 Task: Search one way flight ticket for 5 adults, 2 children, 1 infant in seat and 2 infants on lap in economy from Atlanta: Hartsfield-jackson Atlanta International Airport to Springfield: Abraham Lincoln Capital Airport on 5-2-2023. Choice of flights is Sun country airlines. Number of bags: 2 carry on bags. Price is upto 82000. Outbound departure time preference is 12:15.
Action: Mouse moved to (236, 339)
Screenshot: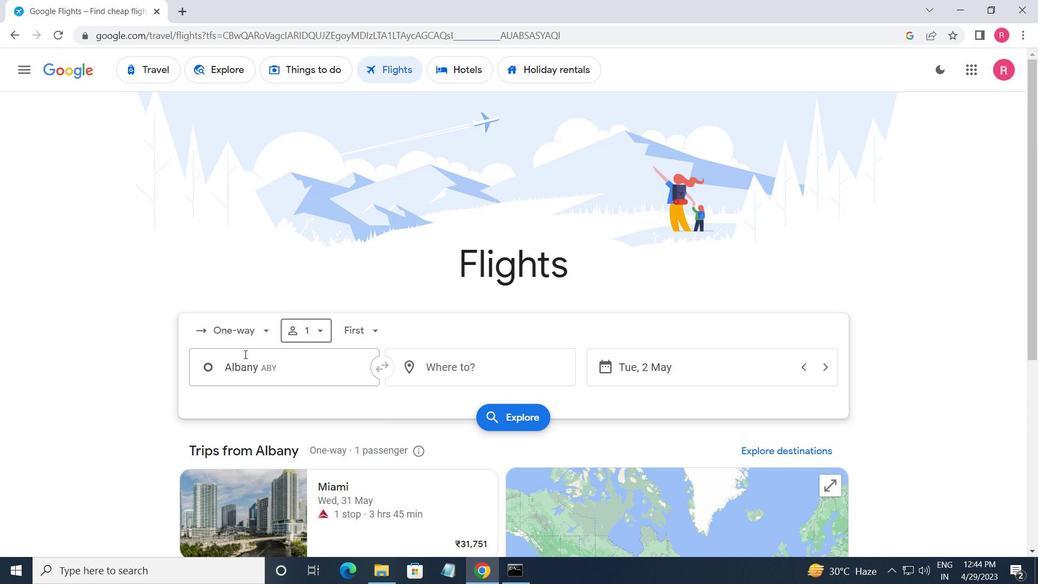 
Action: Mouse pressed left at (236, 339)
Screenshot: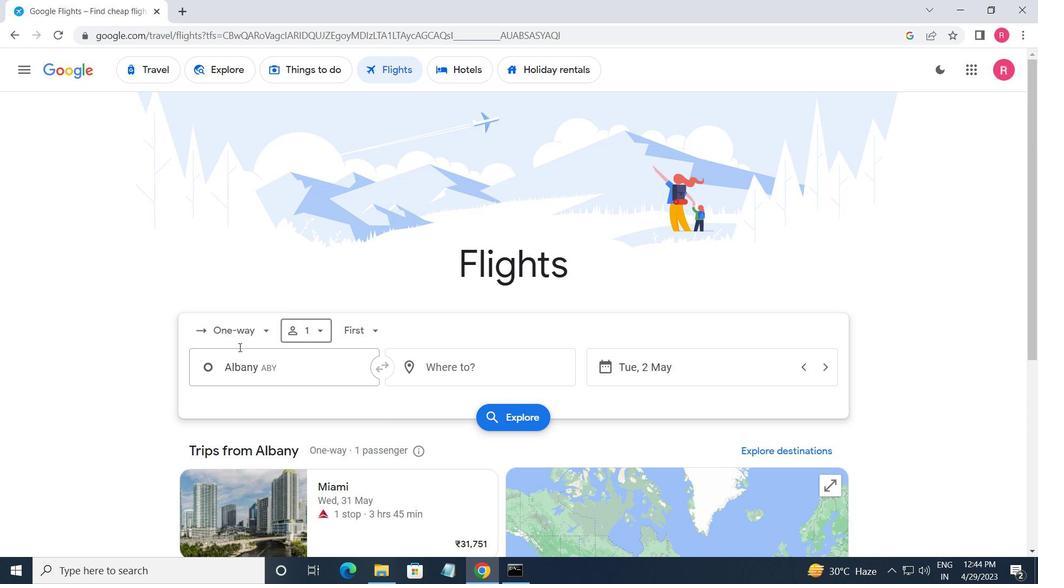 
Action: Mouse moved to (256, 384)
Screenshot: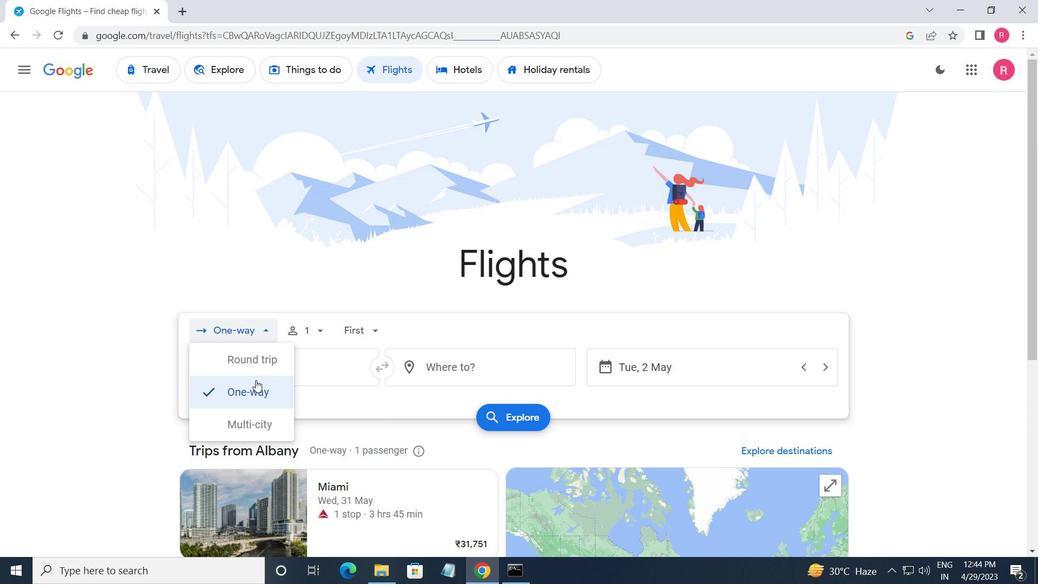 
Action: Mouse pressed left at (256, 384)
Screenshot: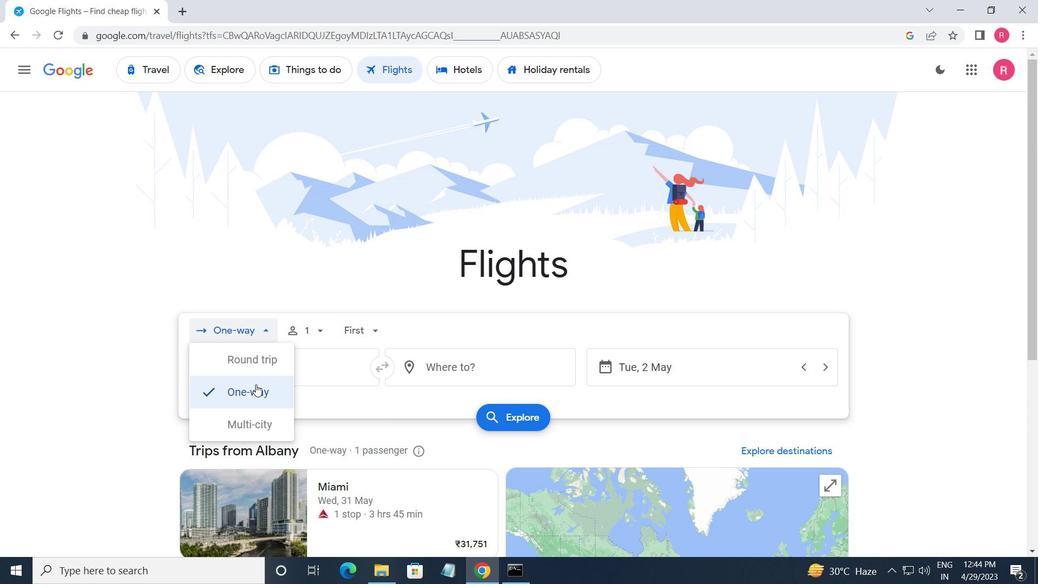 
Action: Mouse moved to (314, 327)
Screenshot: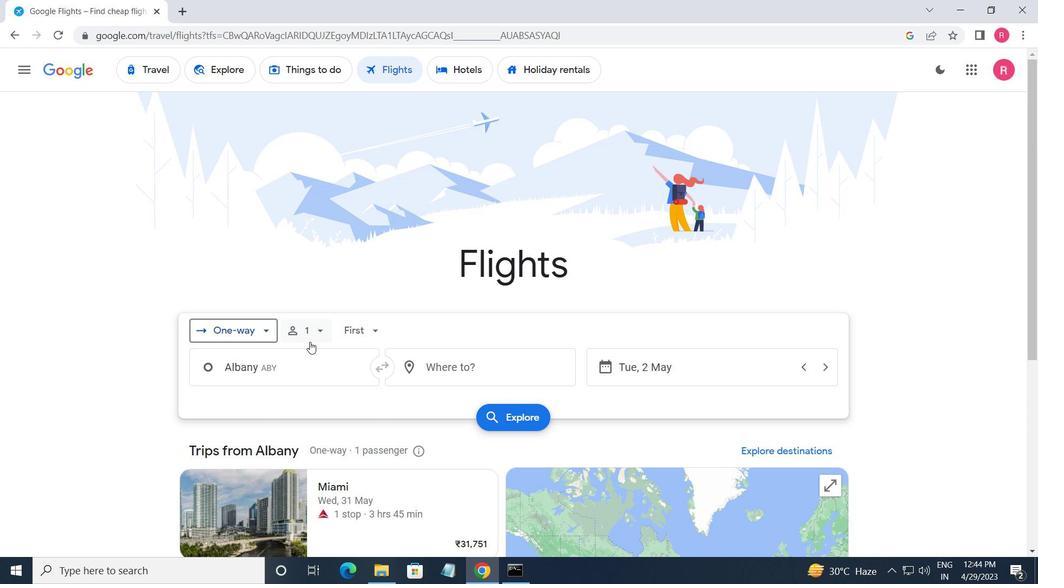 
Action: Mouse pressed left at (314, 327)
Screenshot: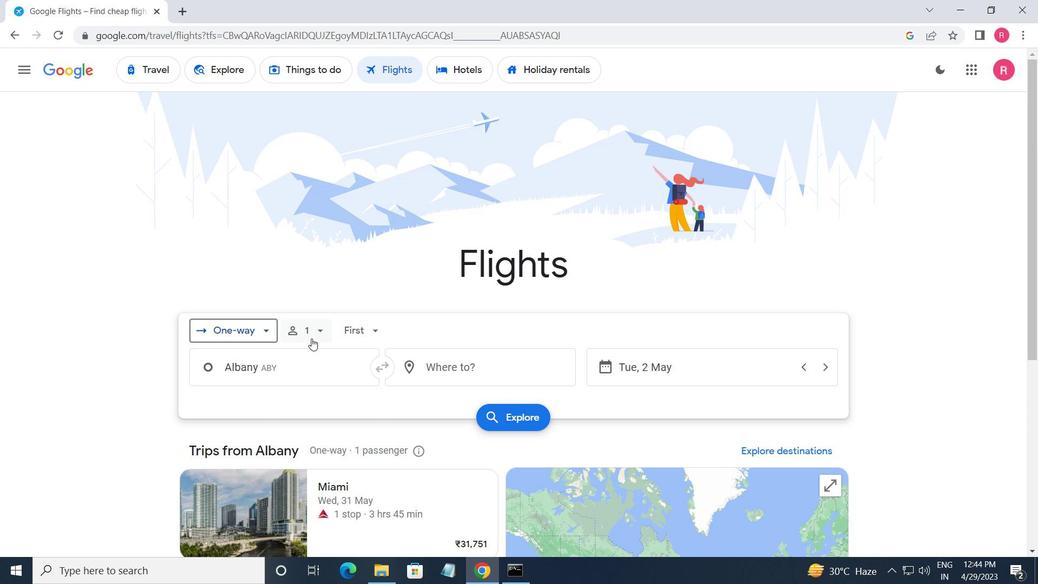 
Action: Mouse moved to (418, 366)
Screenshot: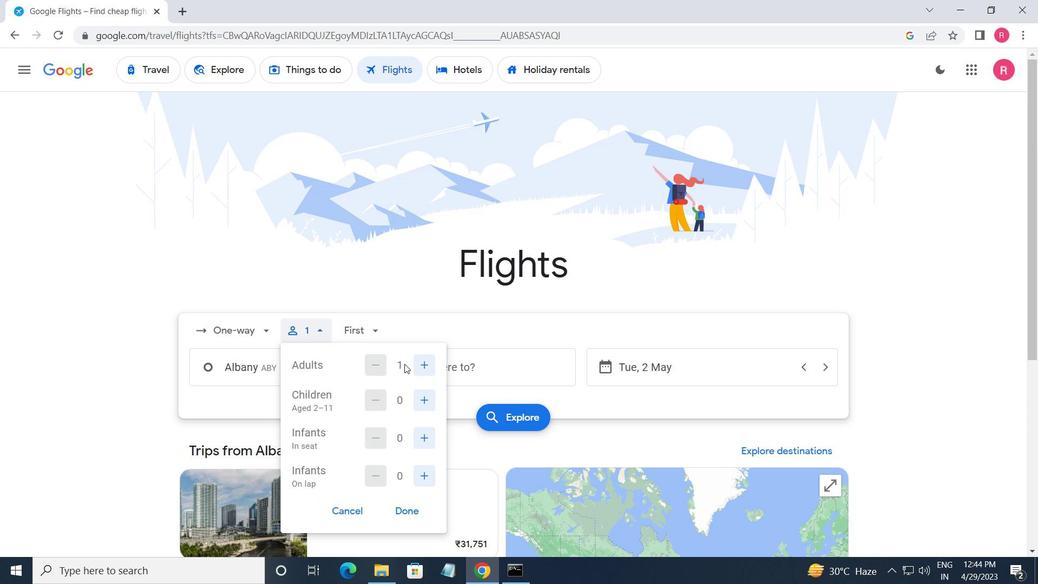 
Action: Mouse pressed left at (418, 366)
Screenshot: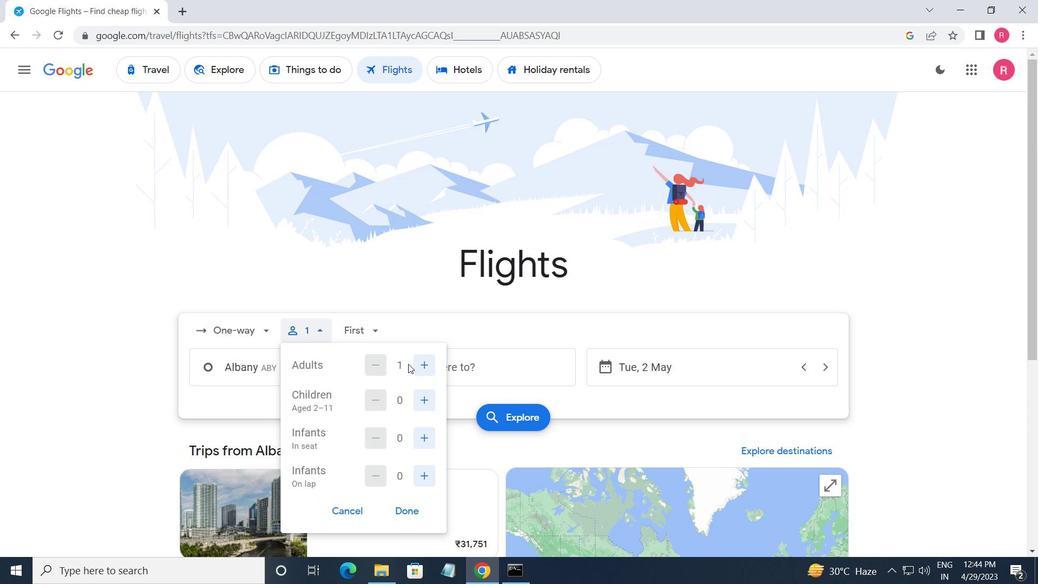 
Action: Mouse pressed left at (418, 366)
Screenshot: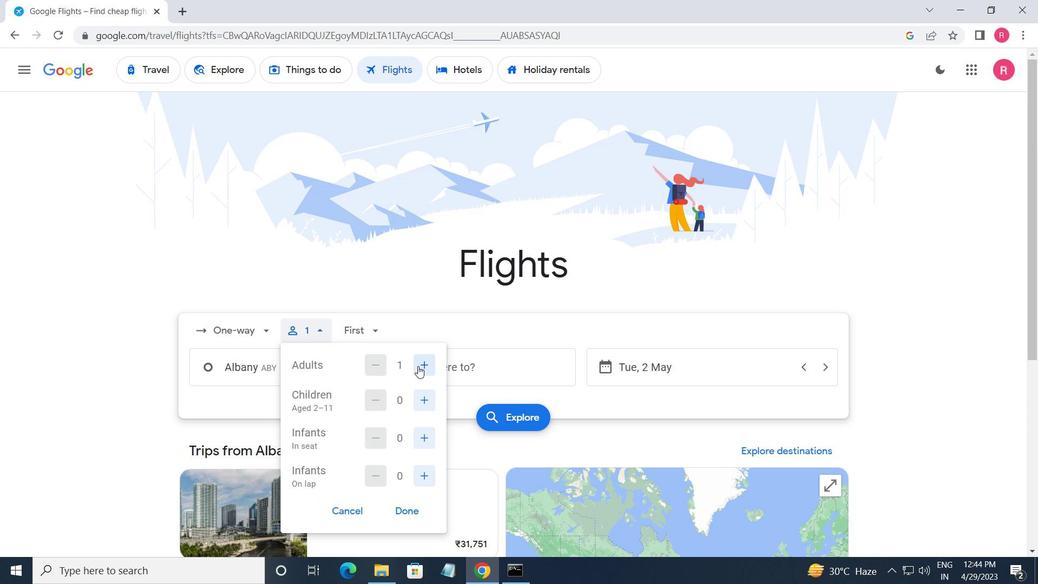 
Action: Mouse pressed left at (418, 366)
Screenshot: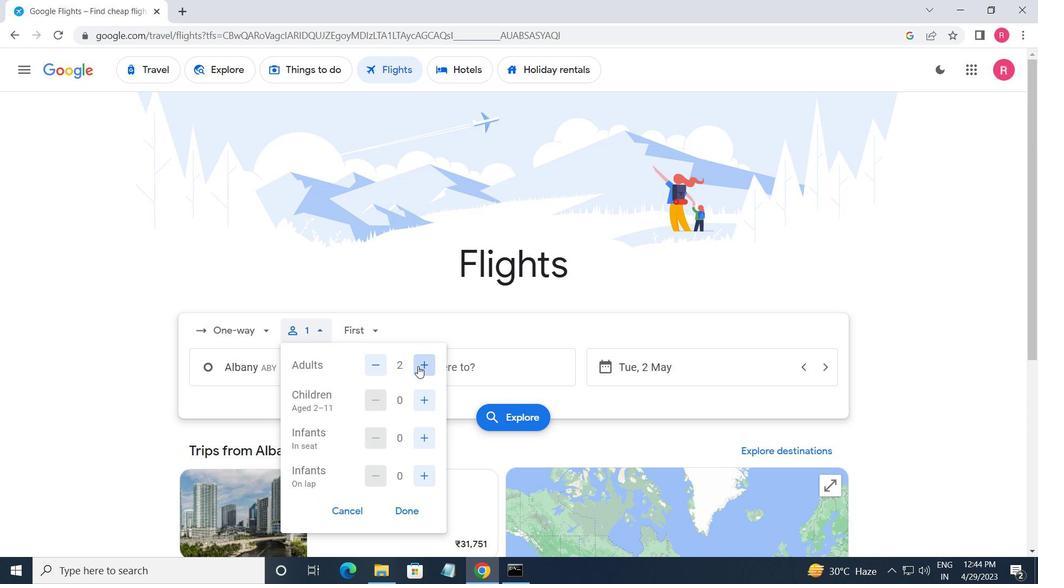 
Action: Mouse pressed left at (418, 366)
Screenshot: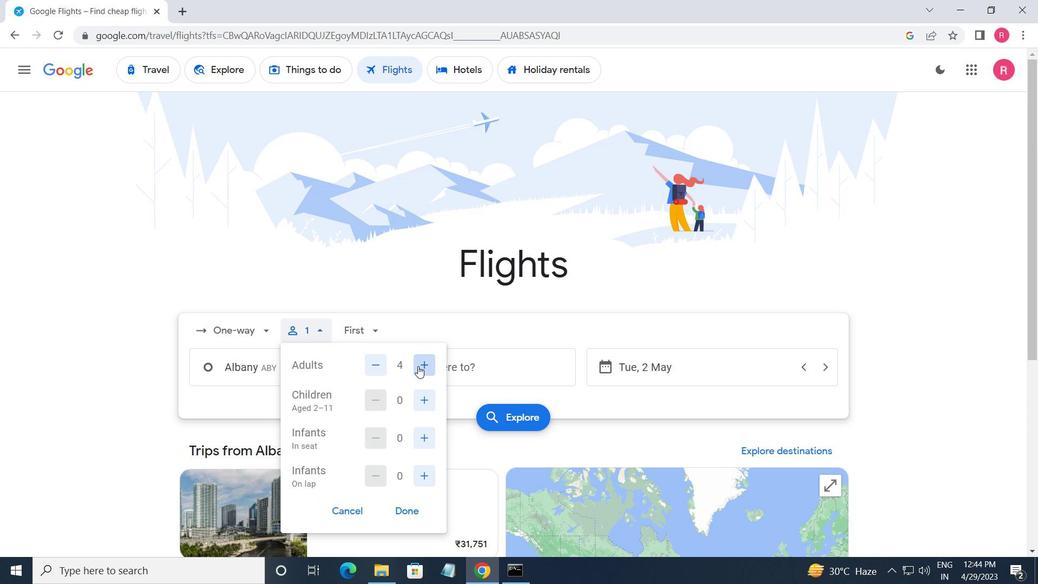 
Action: Mouse moved to (433, 400)
Screenshot: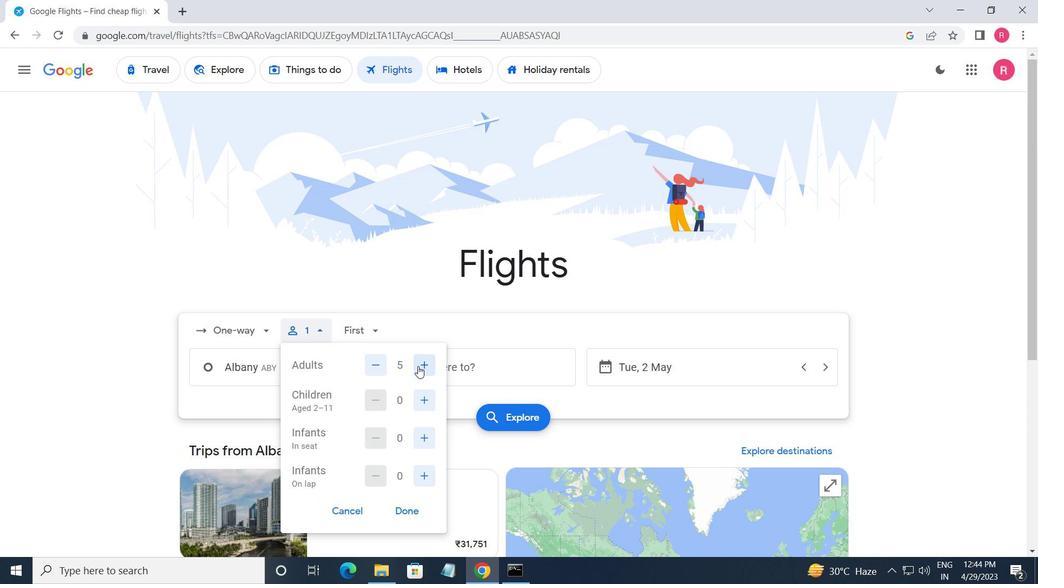 
Action: Mouse pressed left at (433, 400)
Screenshot: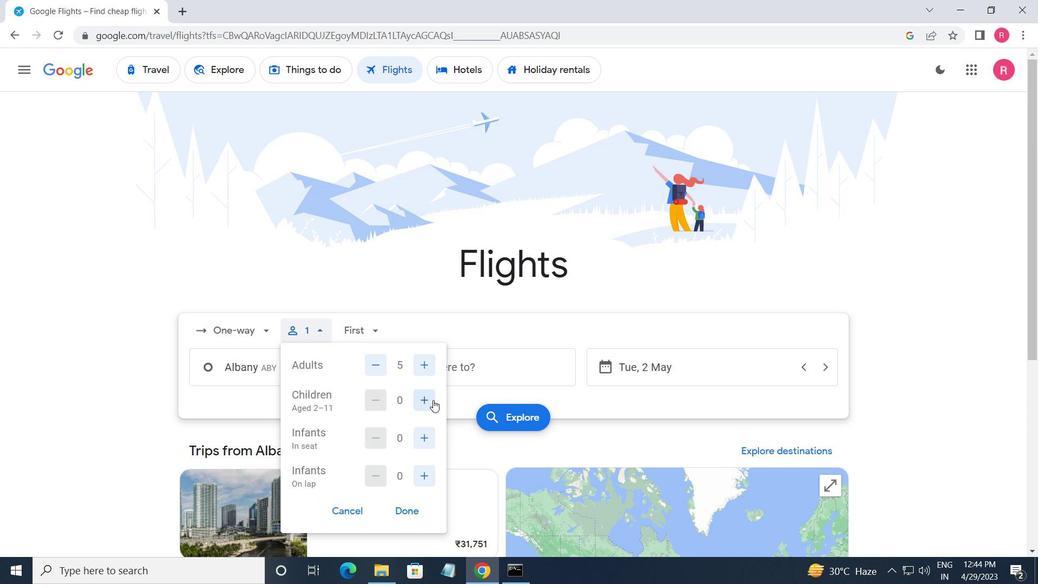 
Action: Mouse pressed left at (433, 400)
Screenshot: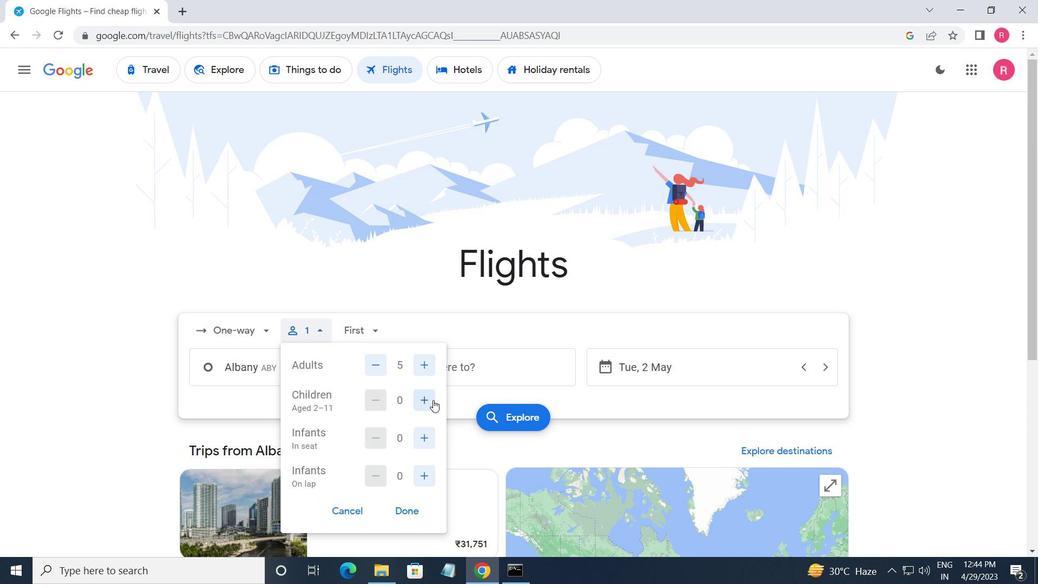 
Action: Mouse moved to (416, 440)
Screenshot: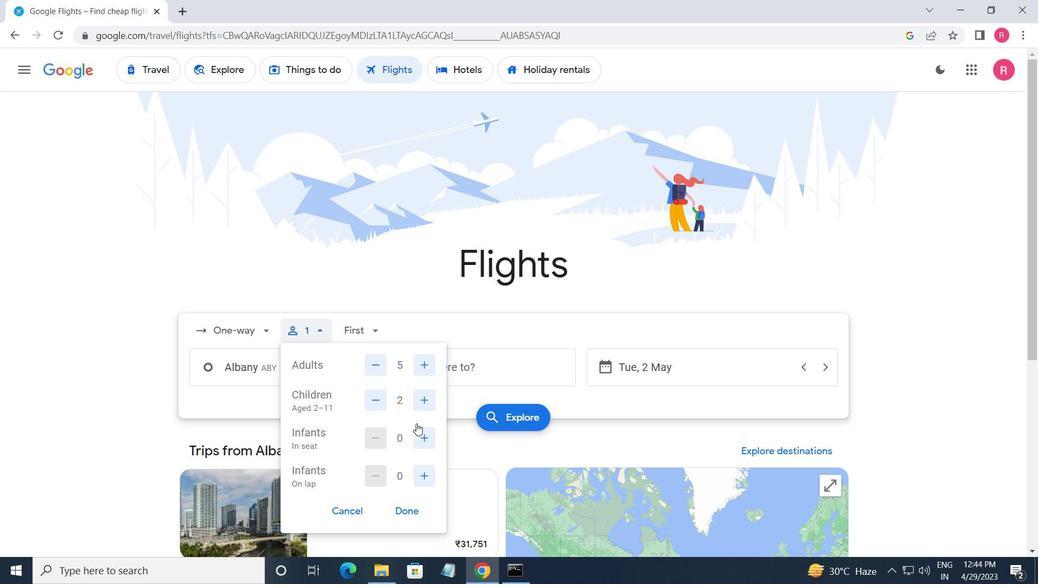 
Action: Mouse pressed left at (416, 440)
Screenshot: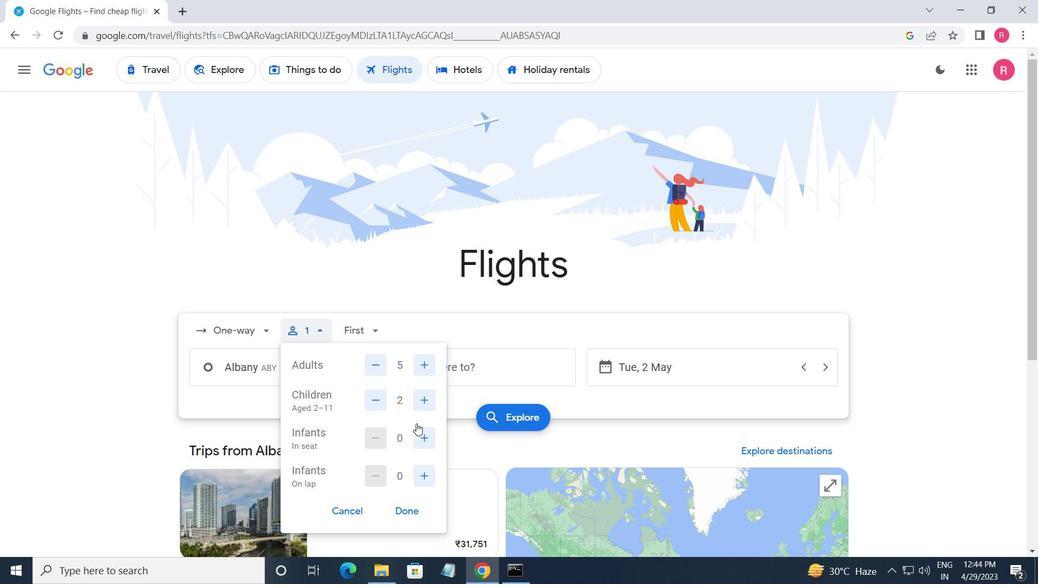 
Action: Mouse moved to (423, 473)
Screenshot: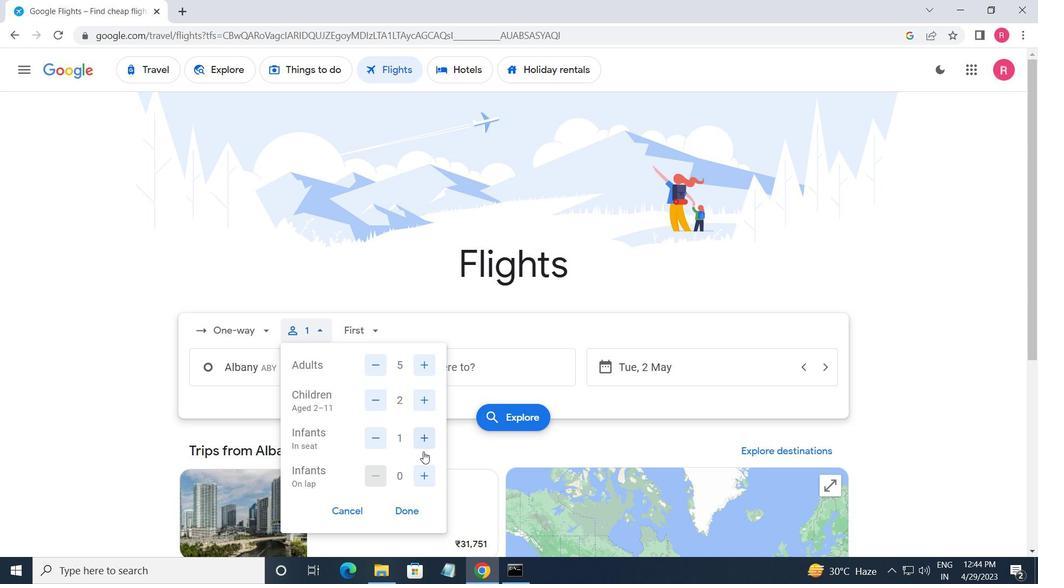 
Action: Mouse pressed left at (423, 473)
Screenshot: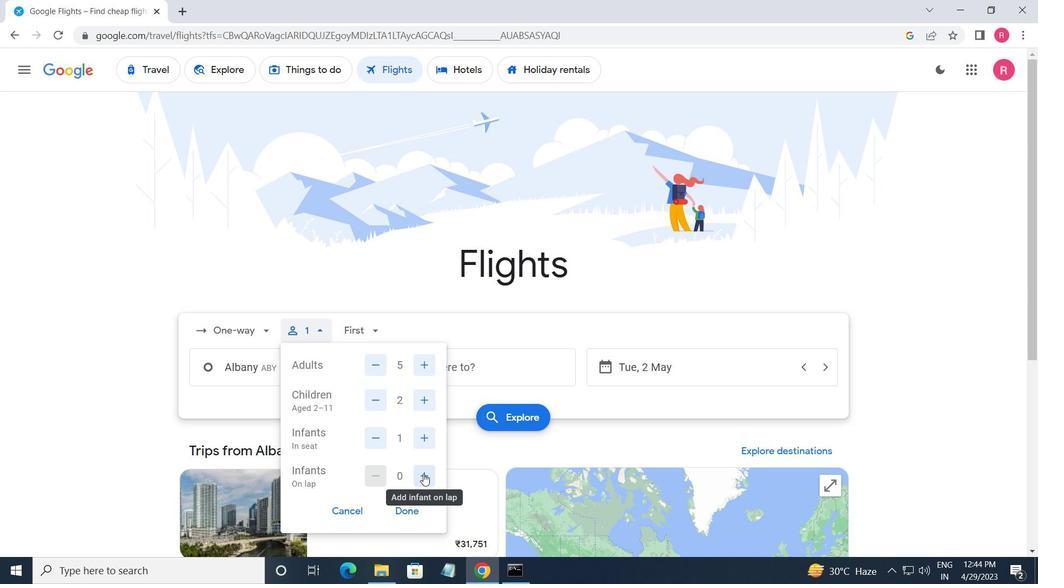
Action: Mouse moved to (407, 519)
Screenshot: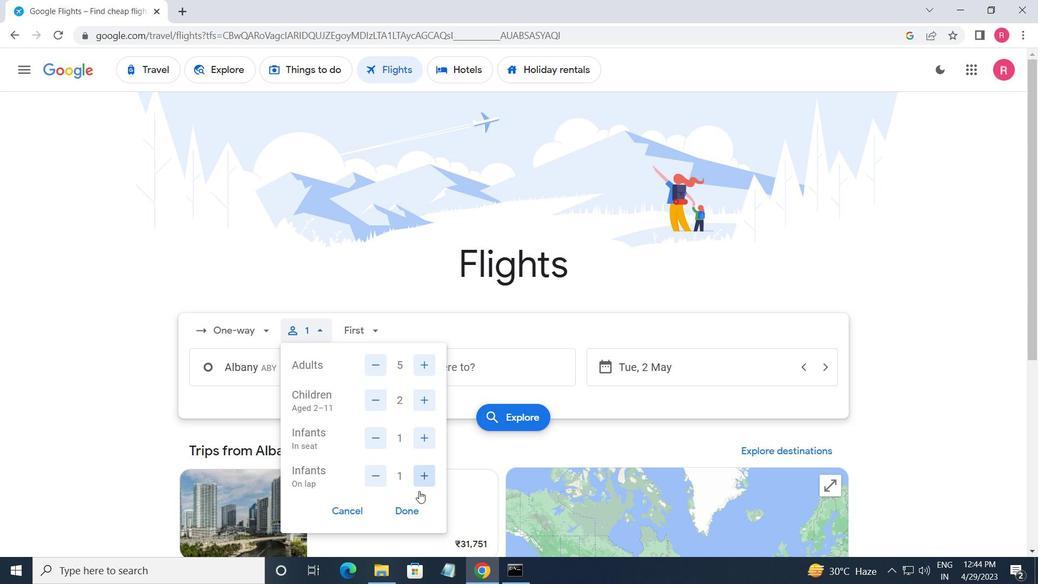 
Action: Mouse pressed left at (407, 519)
Screenshot: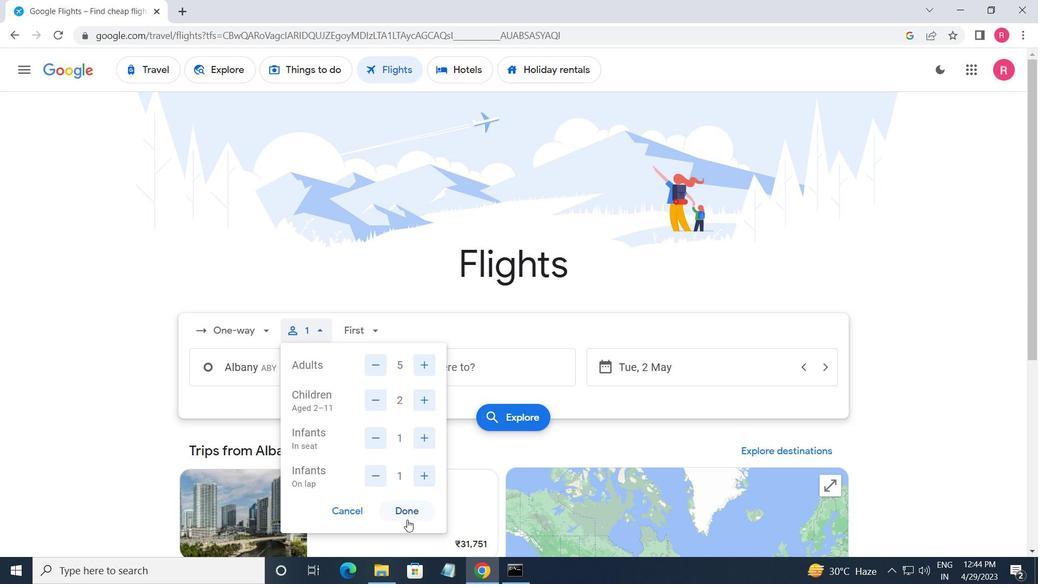 
Action: Mouse moved to (355, 334)
Screenshot: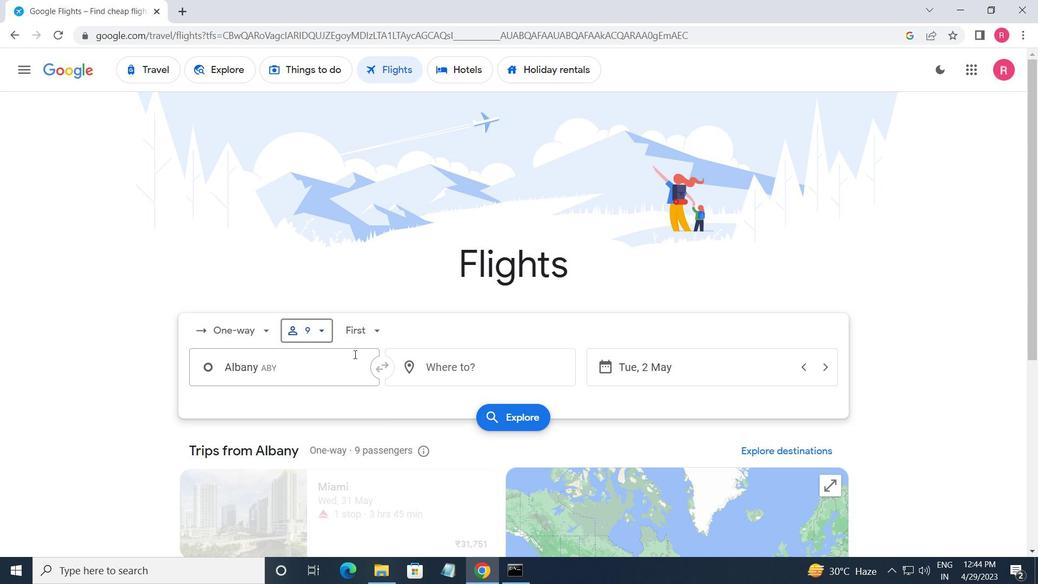 
Action: Mouse pressed left at (355, 334)
Screenshot: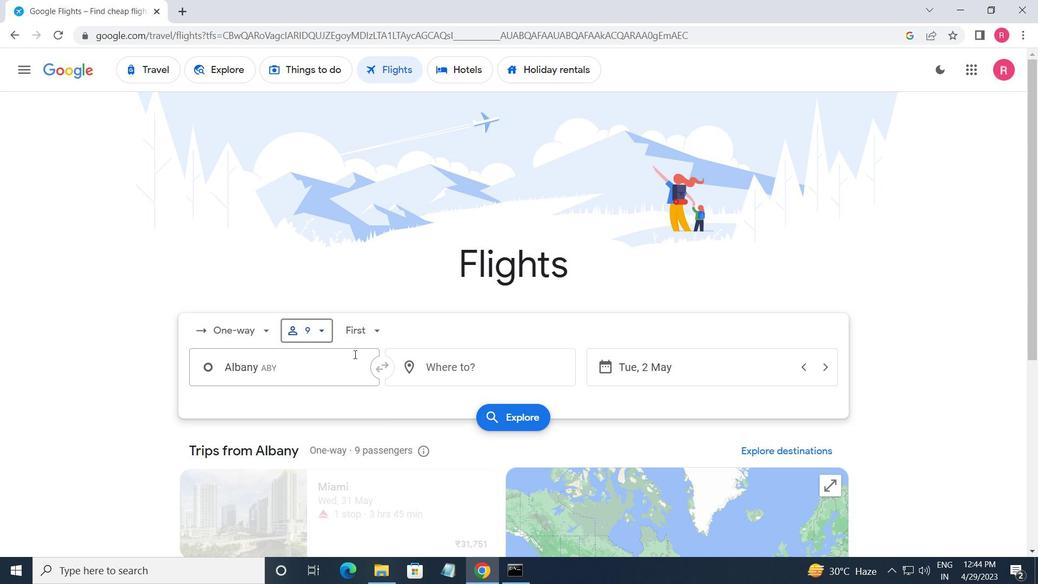 
Action: Mouse moved to (401, 361)
Screenshot: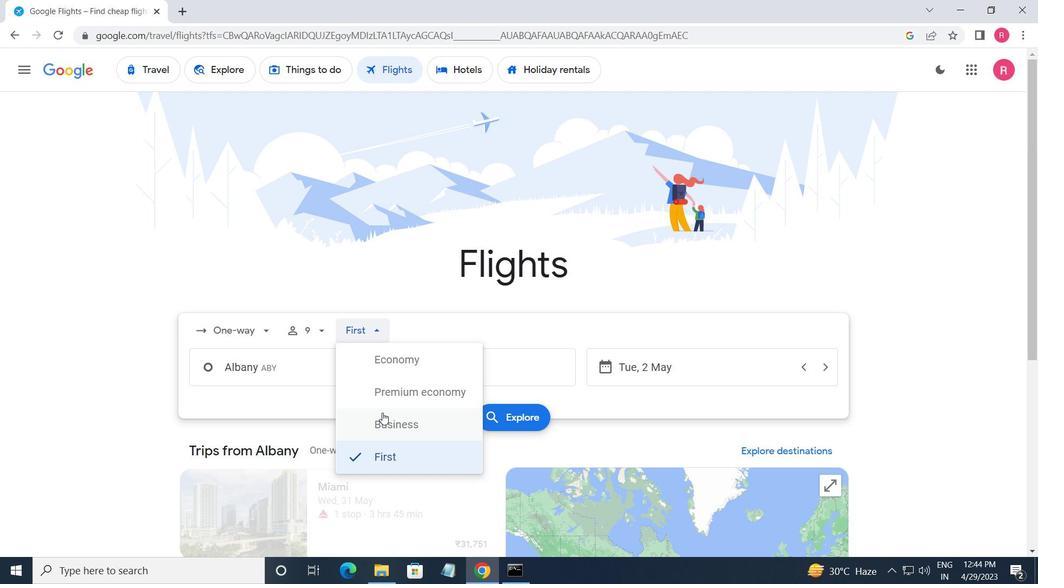 
Action: Mouse pressed left at (401, 361)
Screenshot: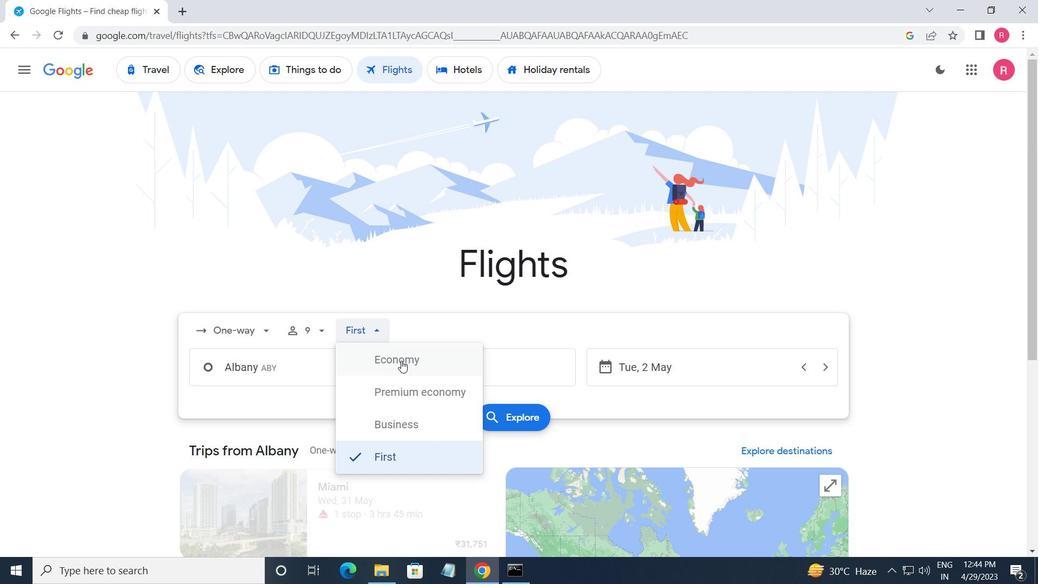
Action: Mouse moved to (324, 374)
Screenshot: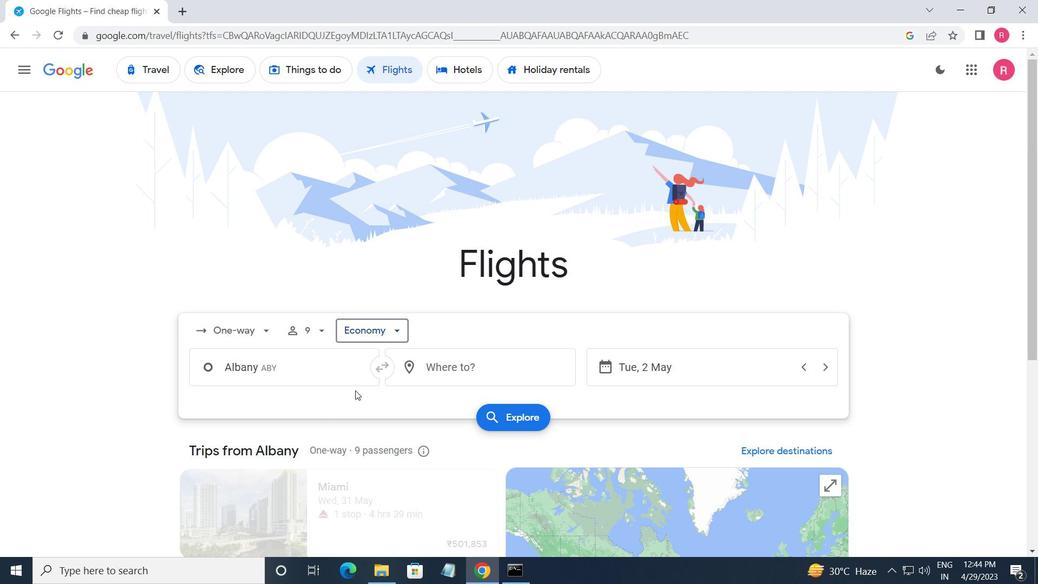 
Action: Mouse pressed left at (324, 374)
Screenshot: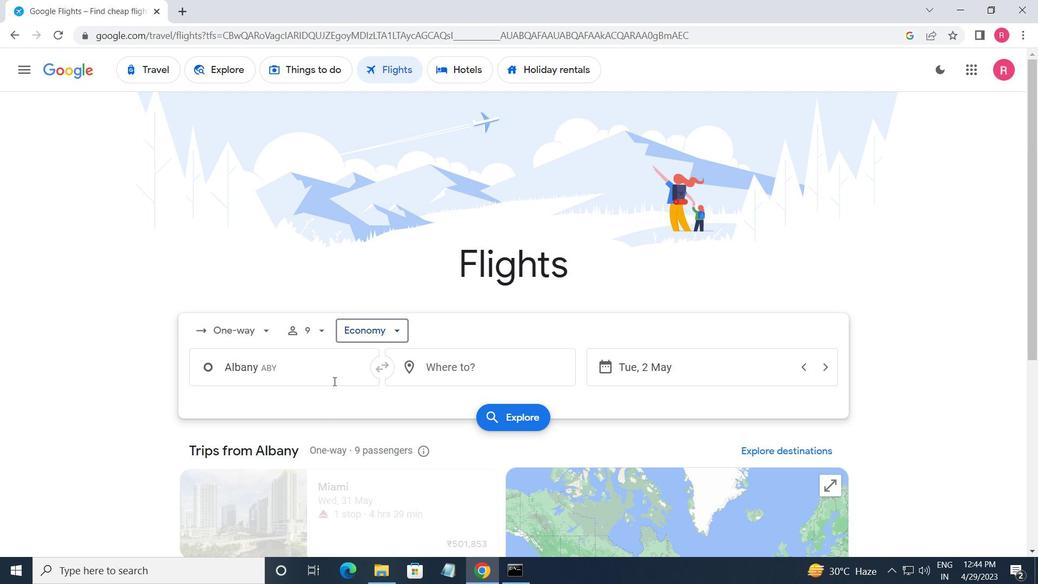 
Action: Key pressed <Key.shift><Key.shift>HARS<Key.backspace>TSFIELD
Screenshot: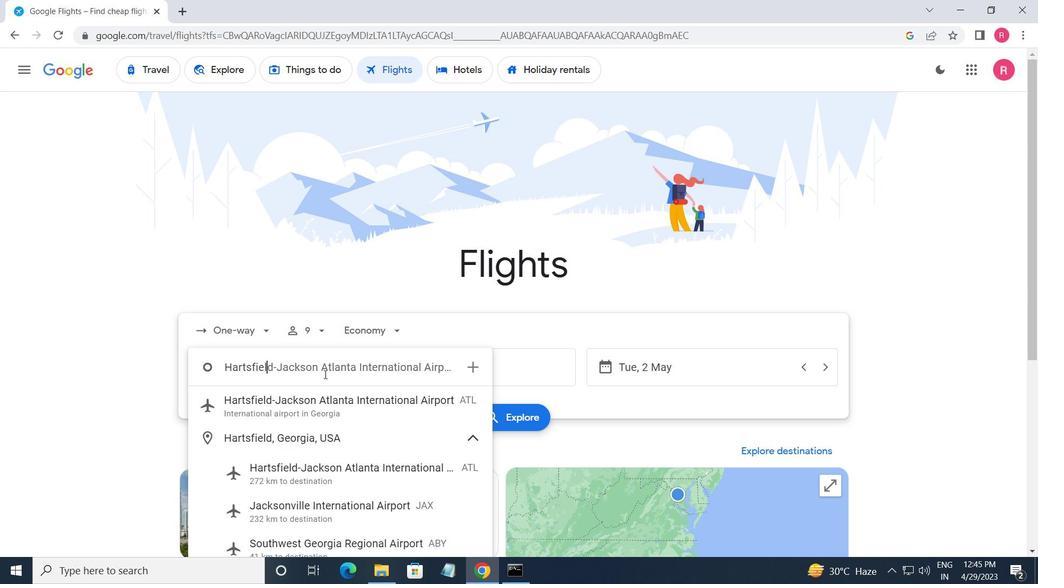 
Action: Mouse moved to (341, 395)
Screenshot: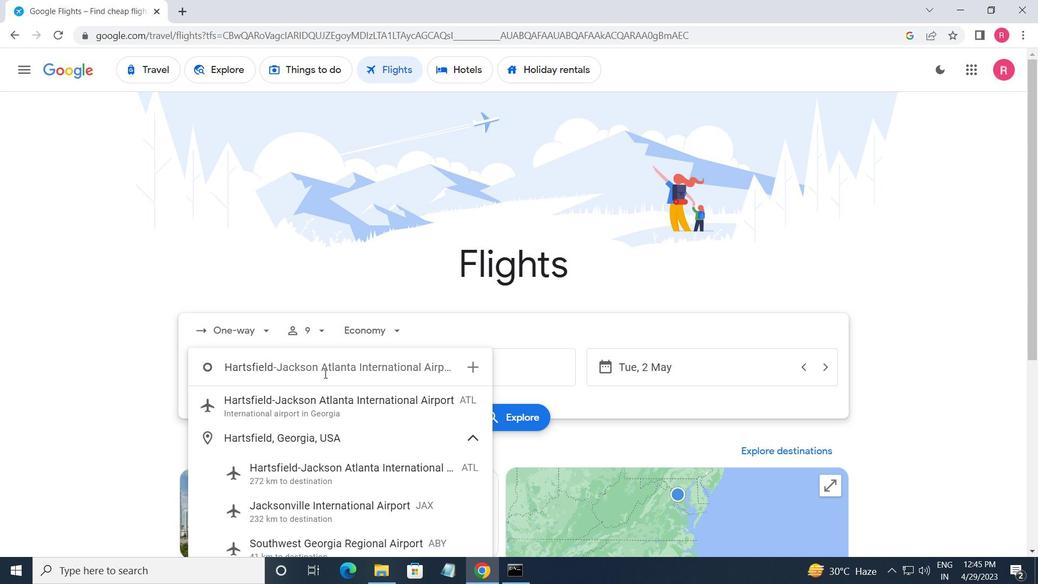 
Action: Mouse pressed left at (341, 395)
Screenshot: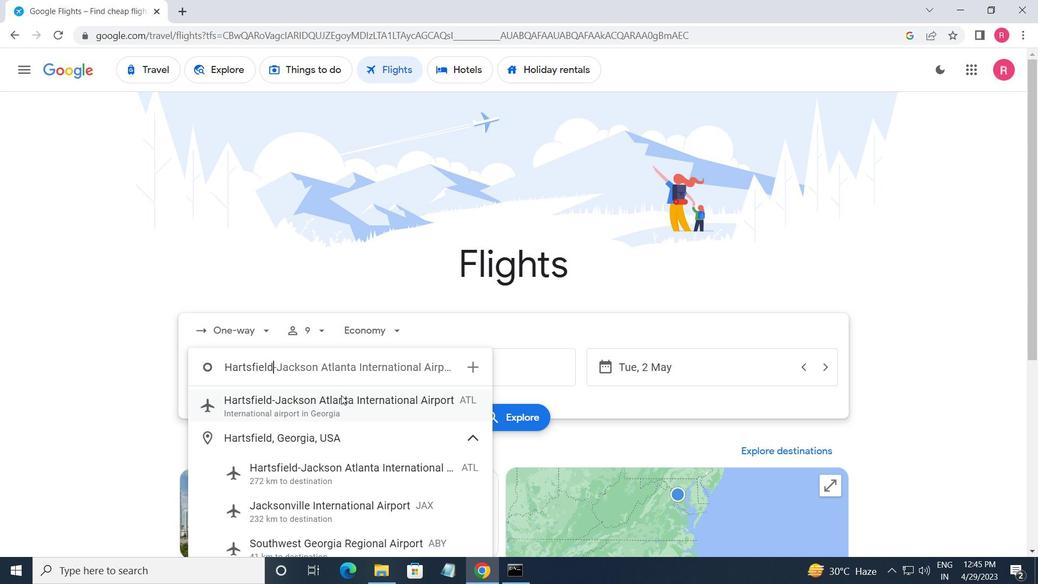 
Action: Mouse moved to (452, 361)
Screenshot: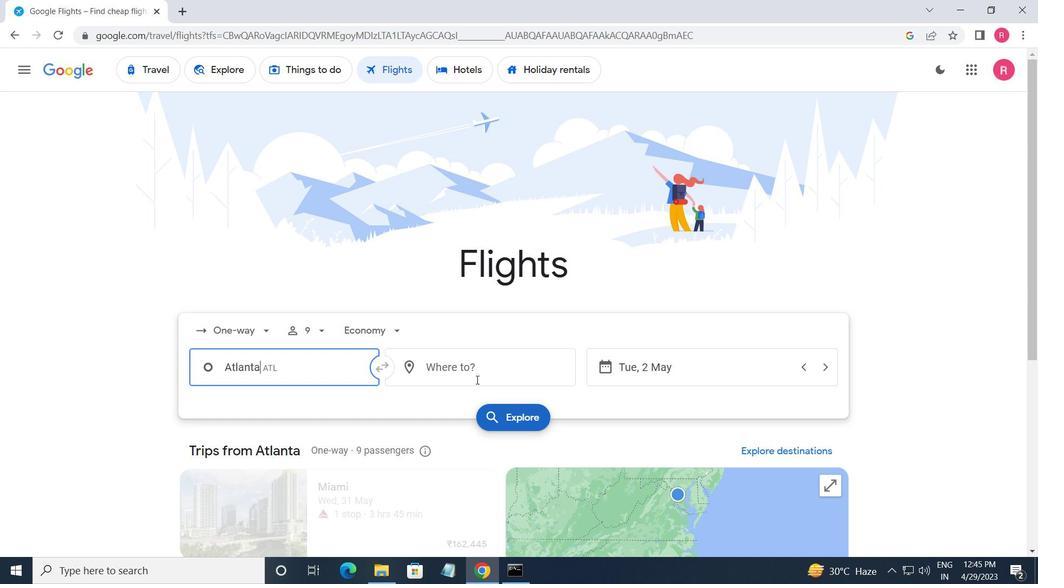 
Action: Mouse pressed left at (452, 361)
Screenshot: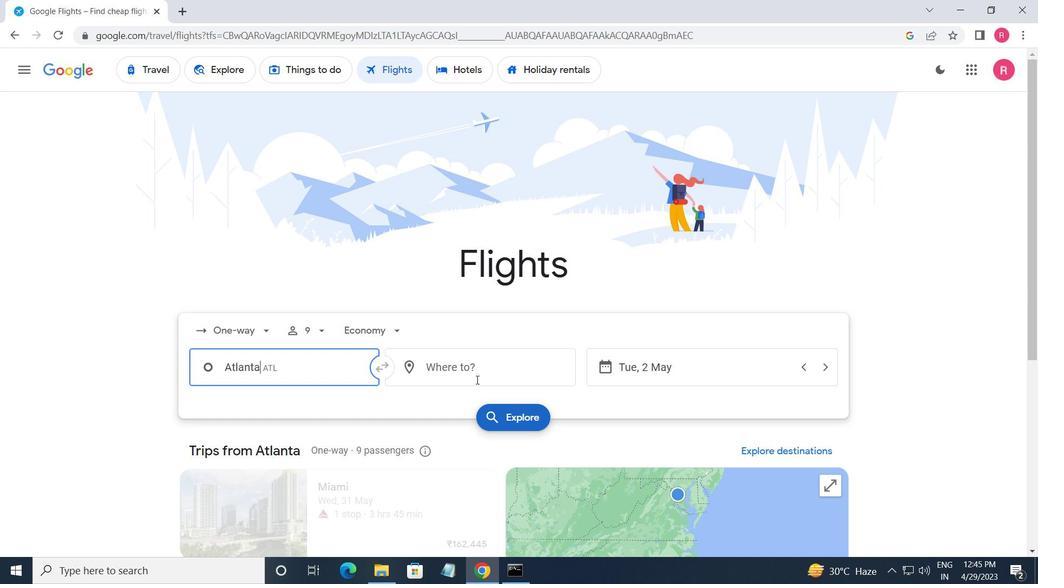 
Action: Mouse moved to (456, 498)
Screenshot: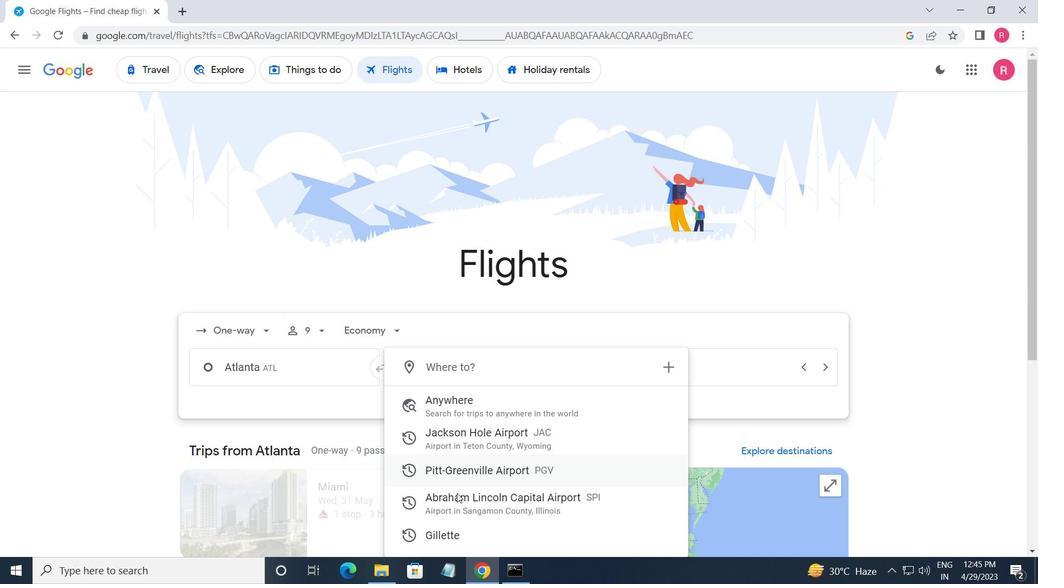 
Action: Mouse pressed left at (456, 498)
Screenshot: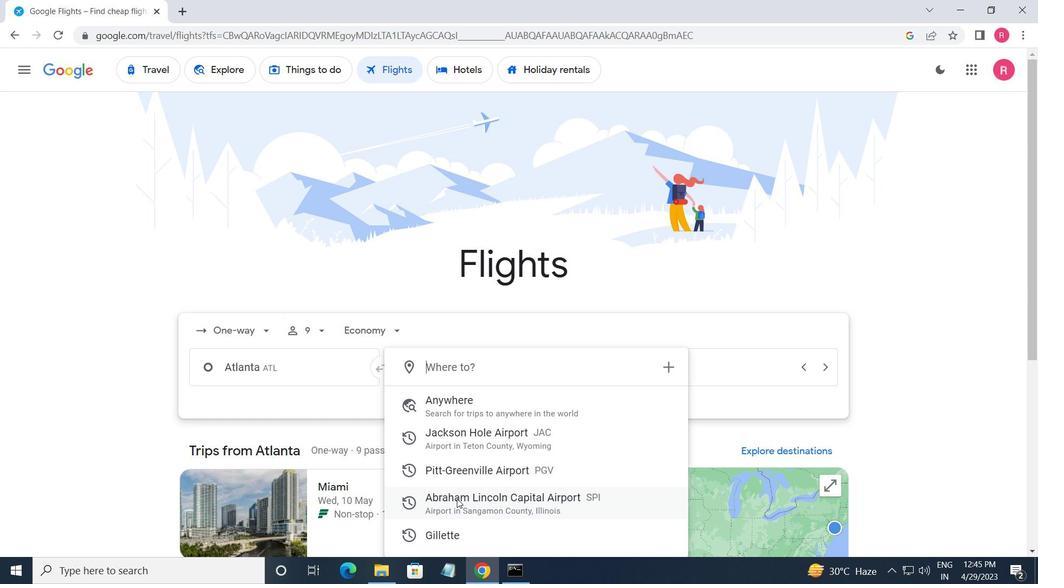 
Action: Mouse moved to (666, 362)
Screenshot: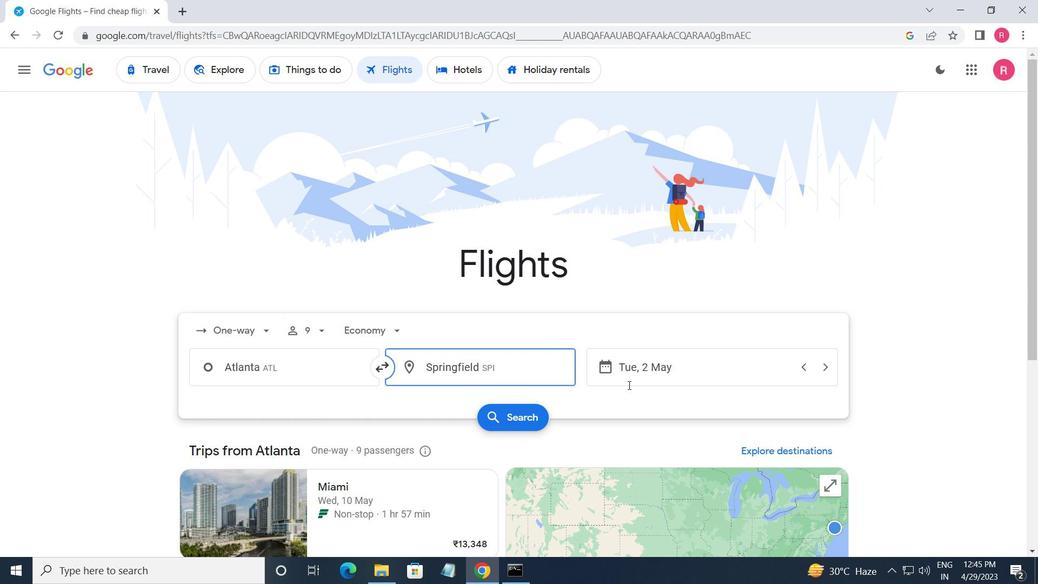 
Action: Mouse pressed left at (666, 362)
Screenshot: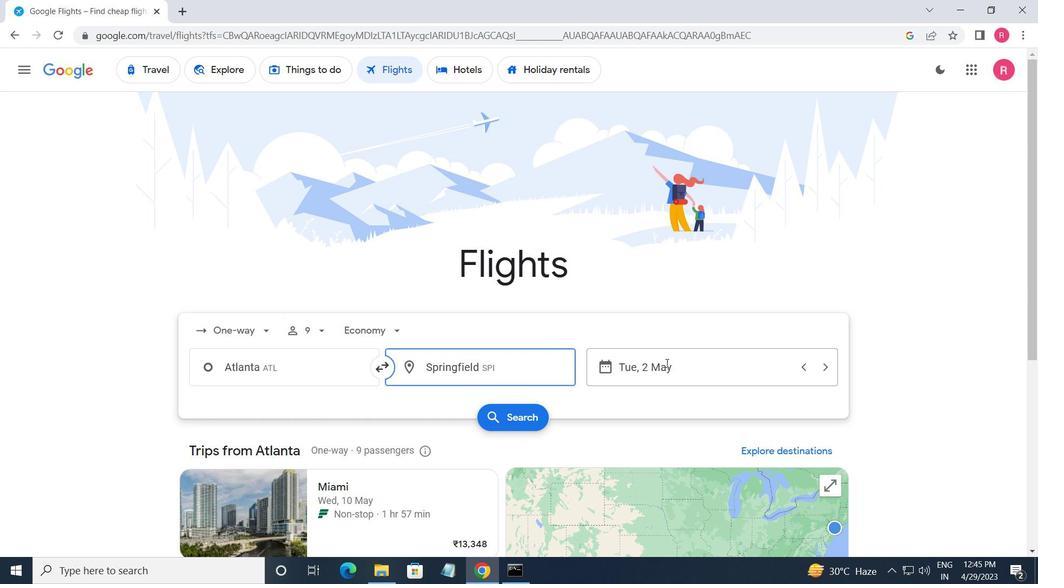
Action: Mouse moved to (683, 315)
Screenshot: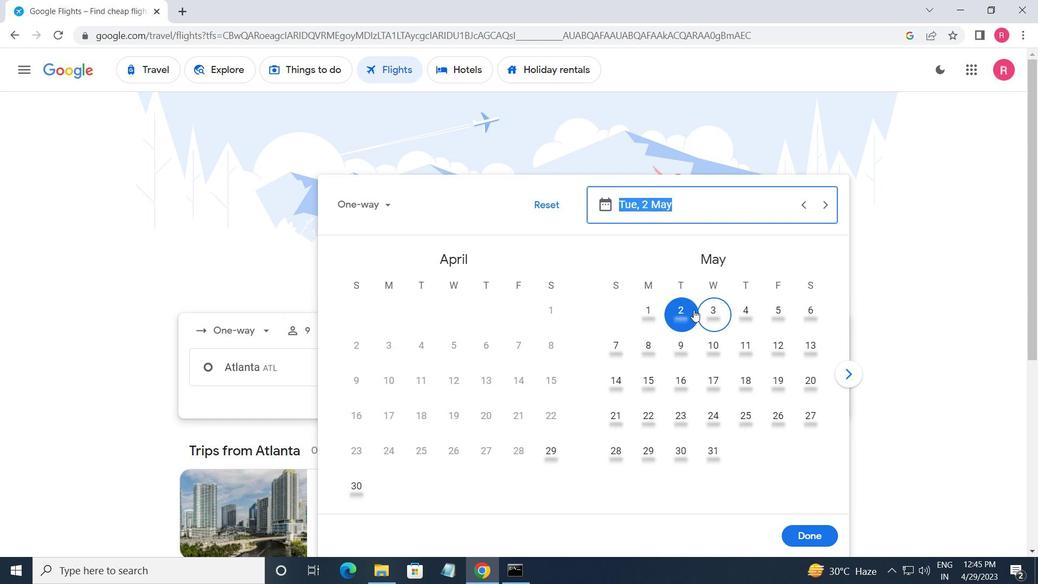 
Action: Mouse pressed left at (683, 315)
Screenshot: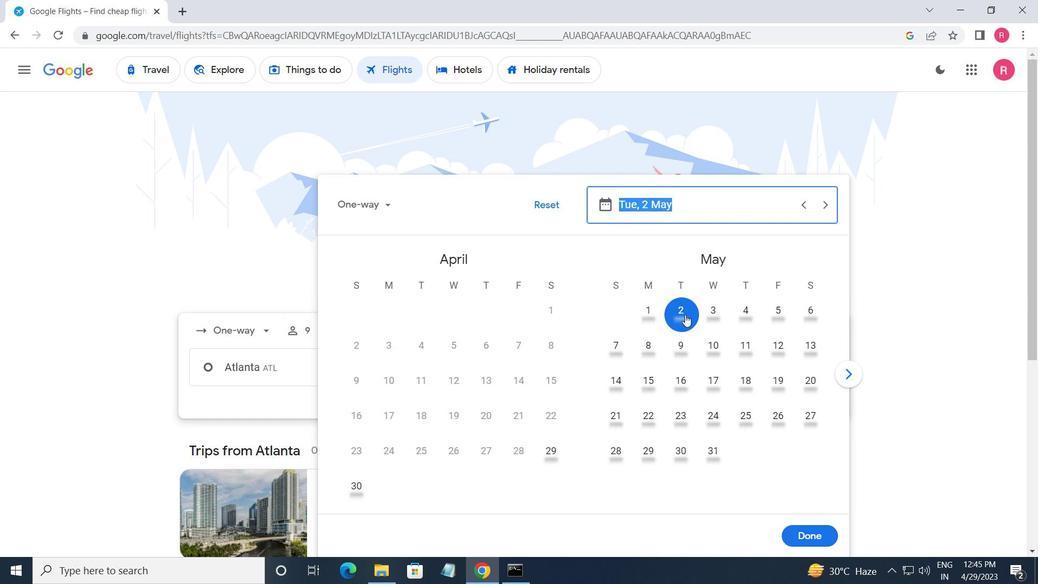
Action: Mouse moved to (811, 540)
Screenshot: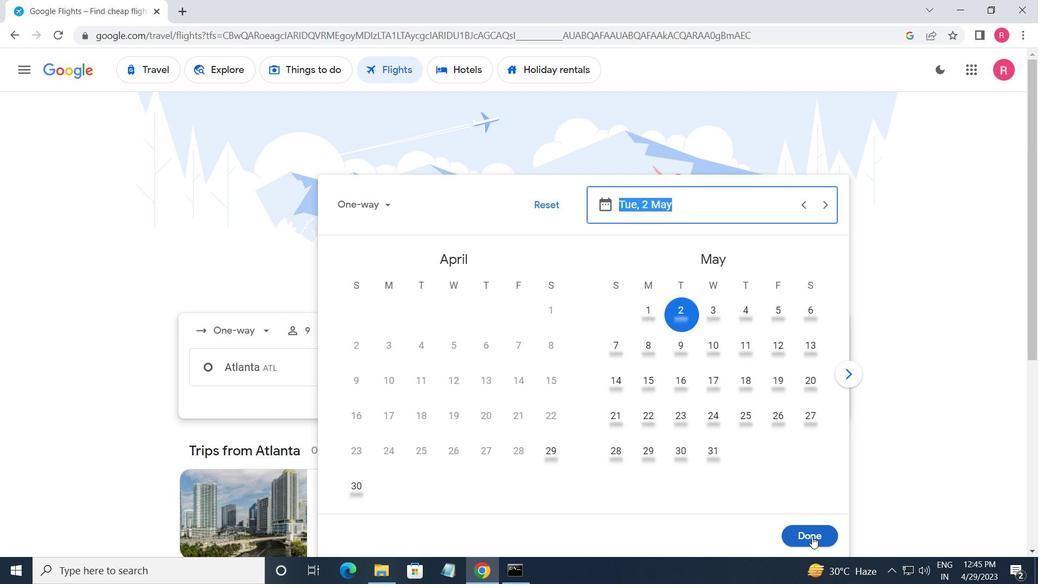 
Action: Mouse pressed left at (811, 540)
Screenshot: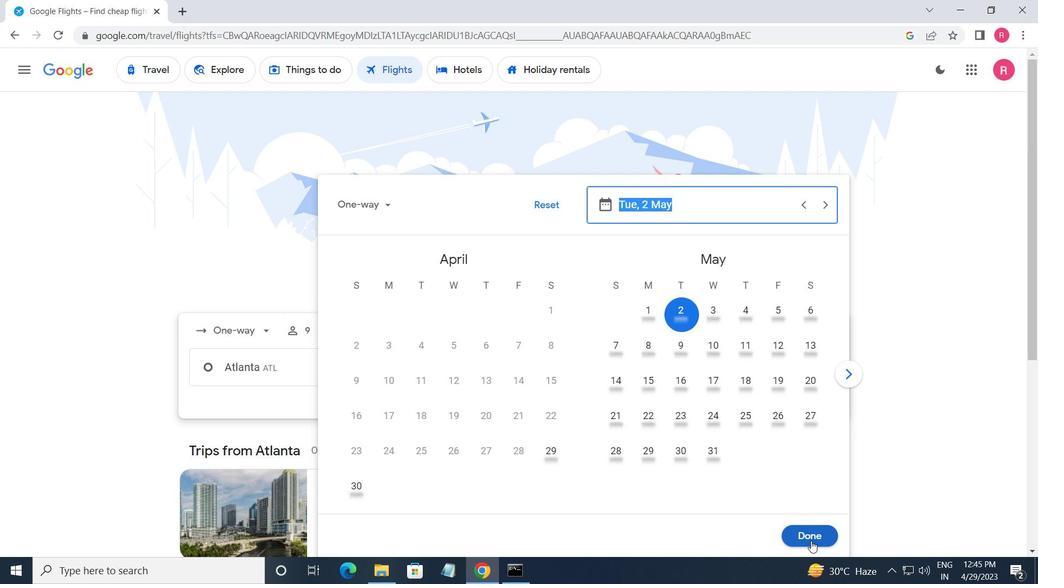 
Action: Mouse moved to (520, 417)
Screenshot: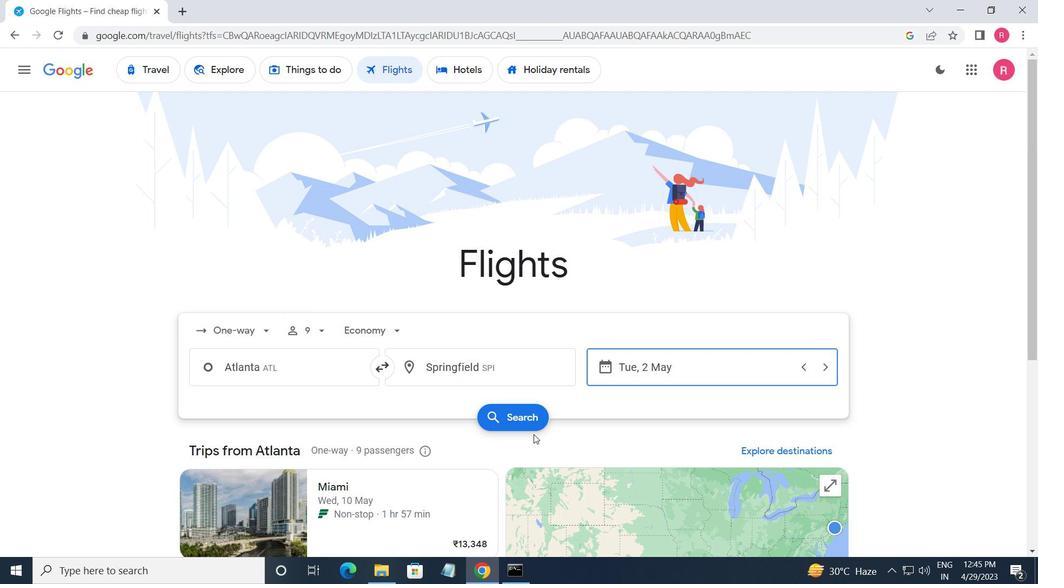 
Action: Mouse pressed left at (520, 417)
Screenshot: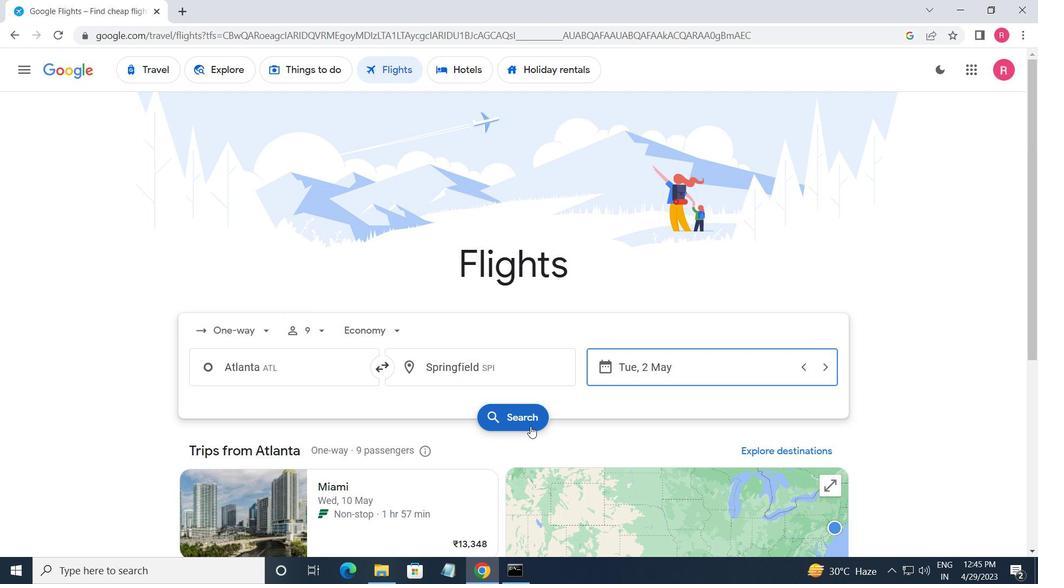 
Action: Mouse moved to (210, 190)
Screenshot: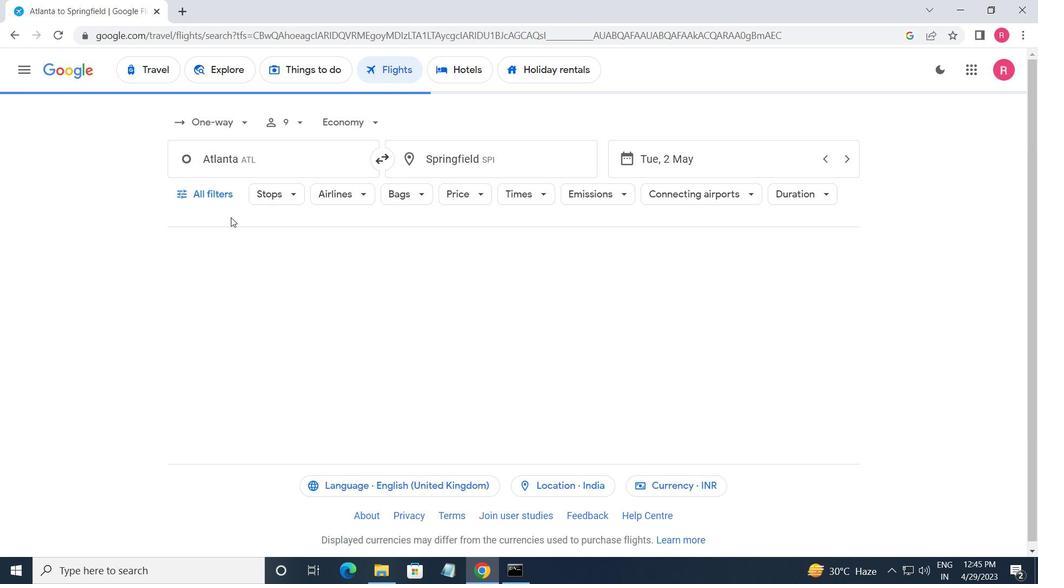 
Action: Mouse pressed left at (210, 190)
Screenshot: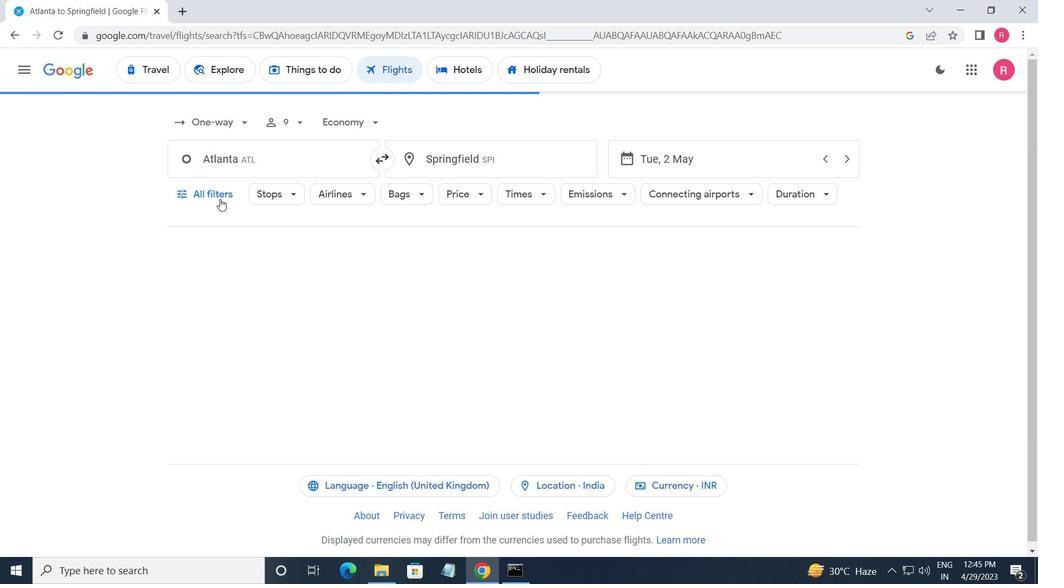 
Action: Mouse moved to (259, 307)
Screenshot: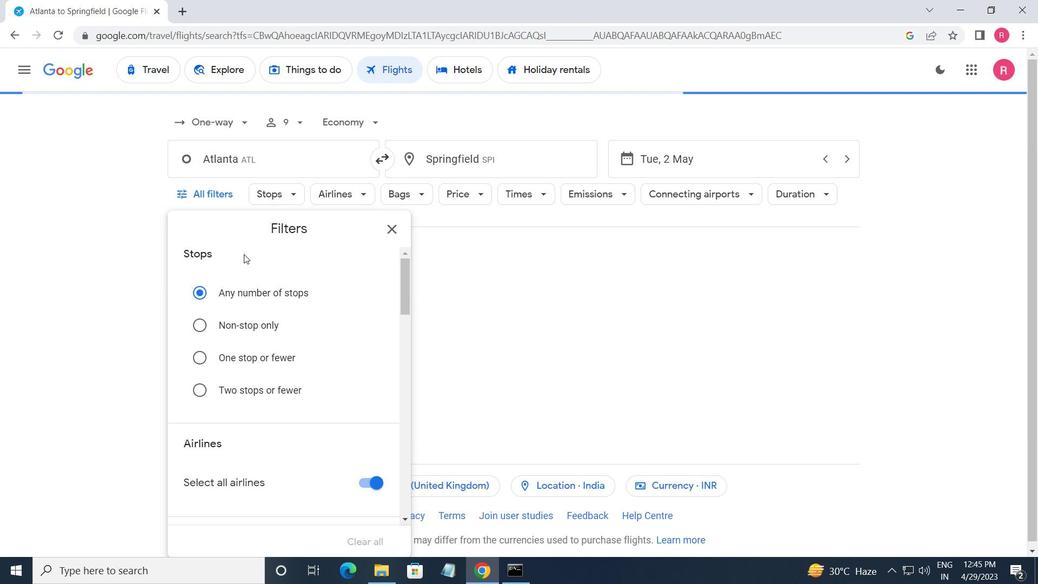 
Action: Mouse scrolled (259, 306) with delta (0, 0)
Screenshot: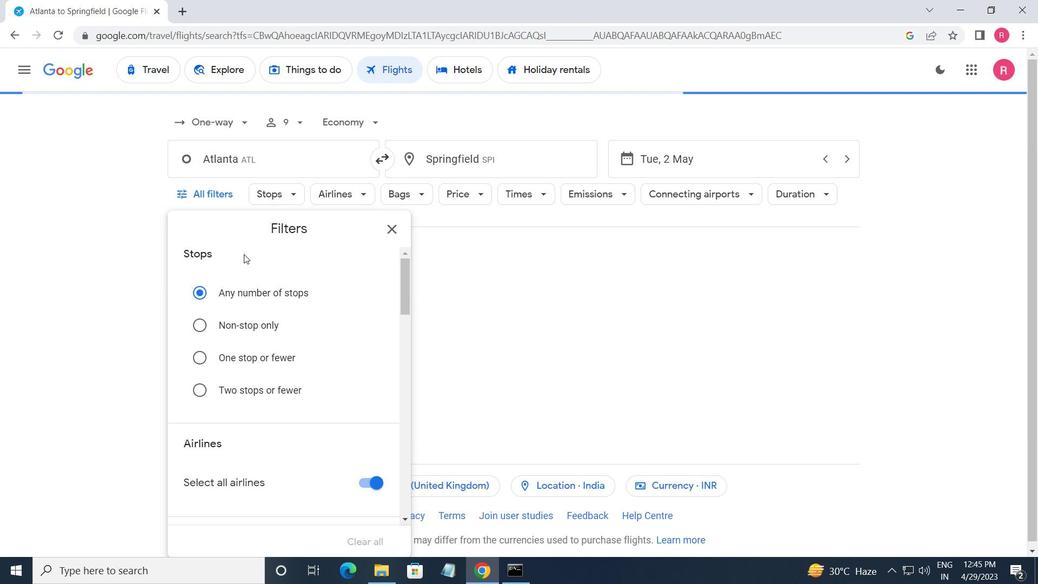 
Action: Mouse moved to (261, 314)
Screenshot: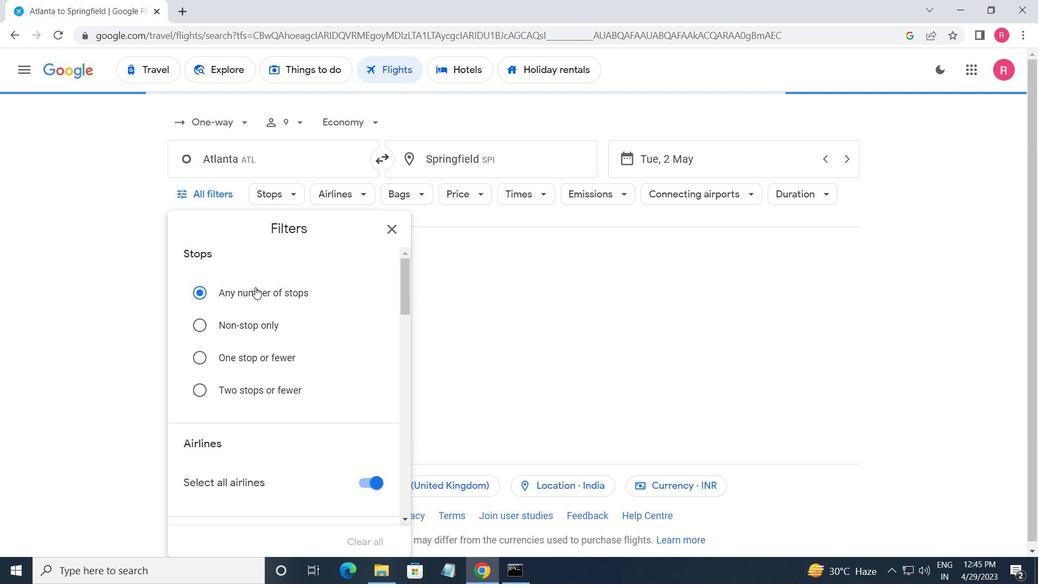 
Action: Mouse scrolled (261, 313) with delta (0, 0)
Screenshot: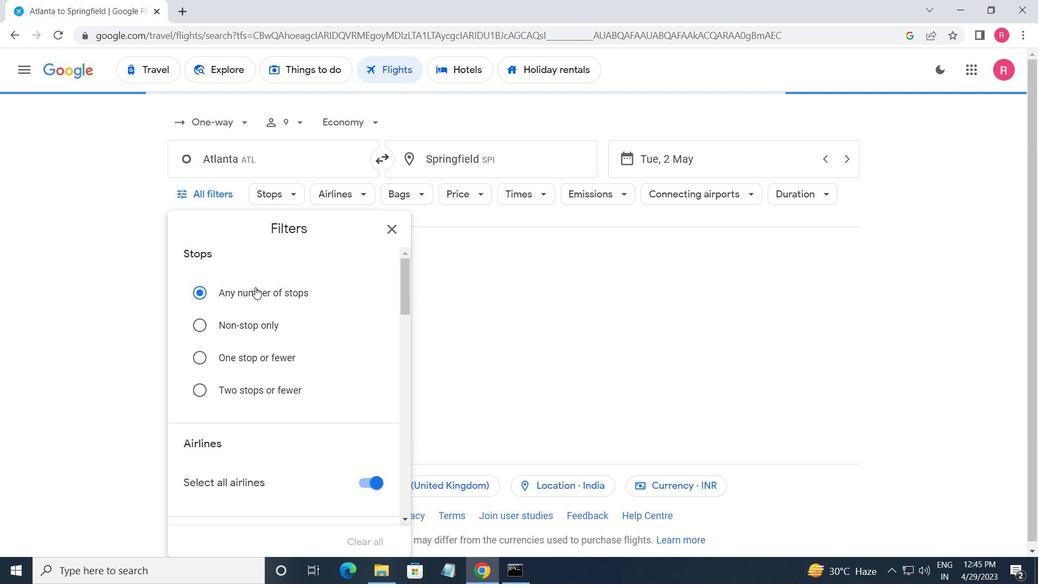 
Action: Mouse moved to (261, 315)
Screenshot: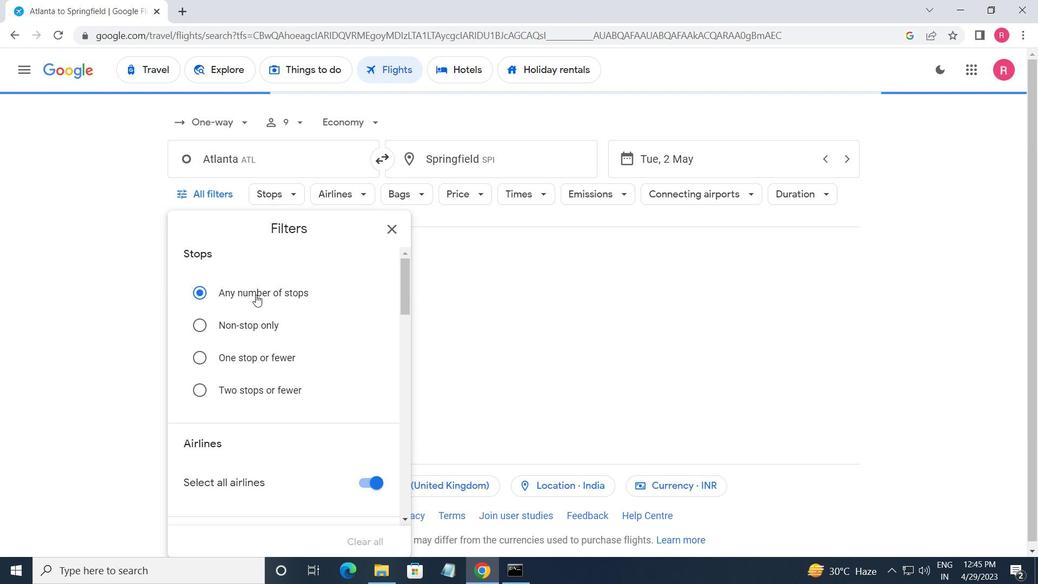 
Action: Mouse scrolled (261, 315) with delta (0, 0)
Screenshot: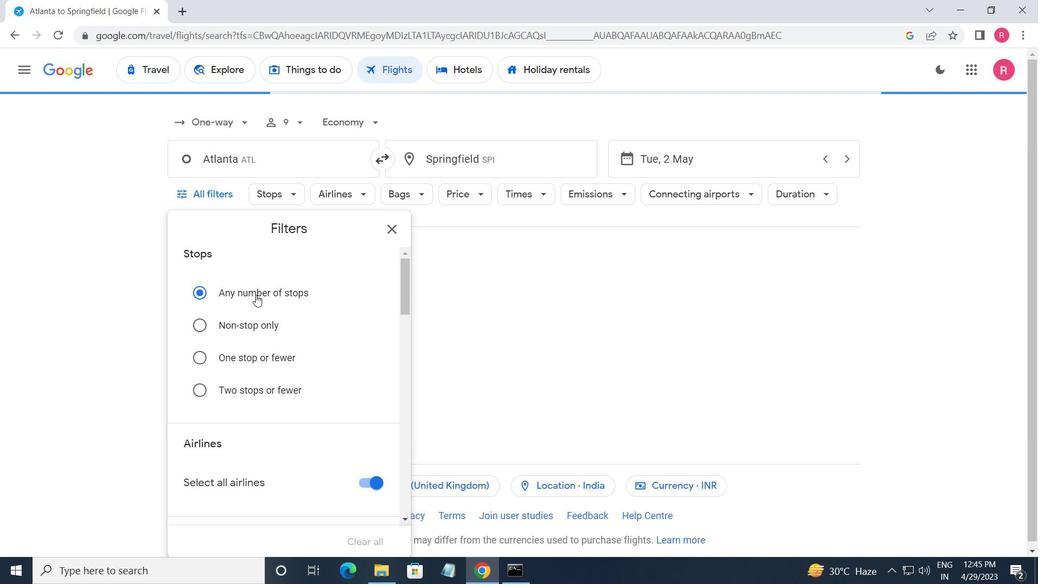 
Action: Mouse moved to (263, 316)
Screenshot: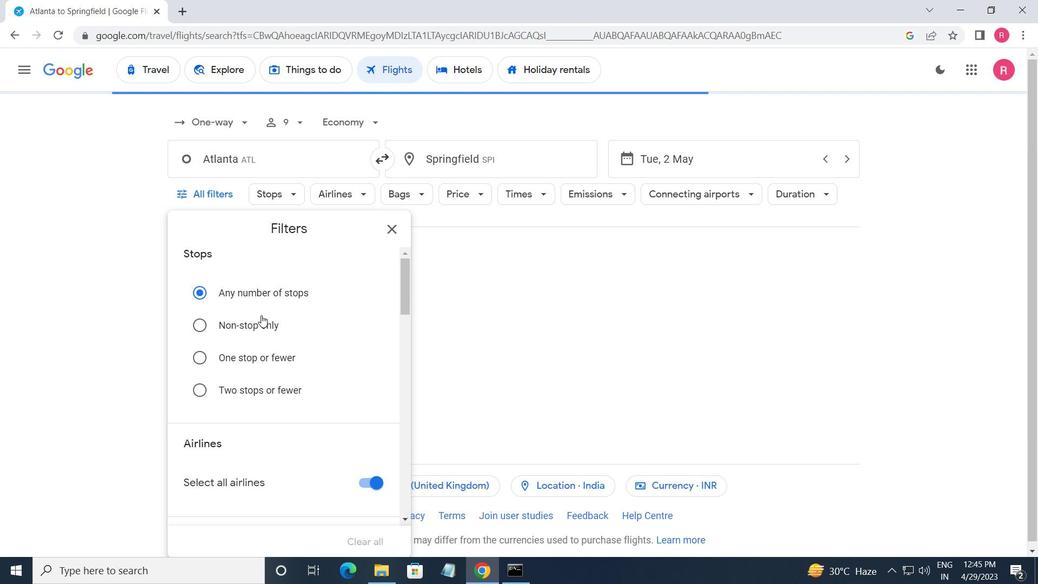 
Action: Mouse scrolled (263, 316) with delta (0, 0)
Screenshot: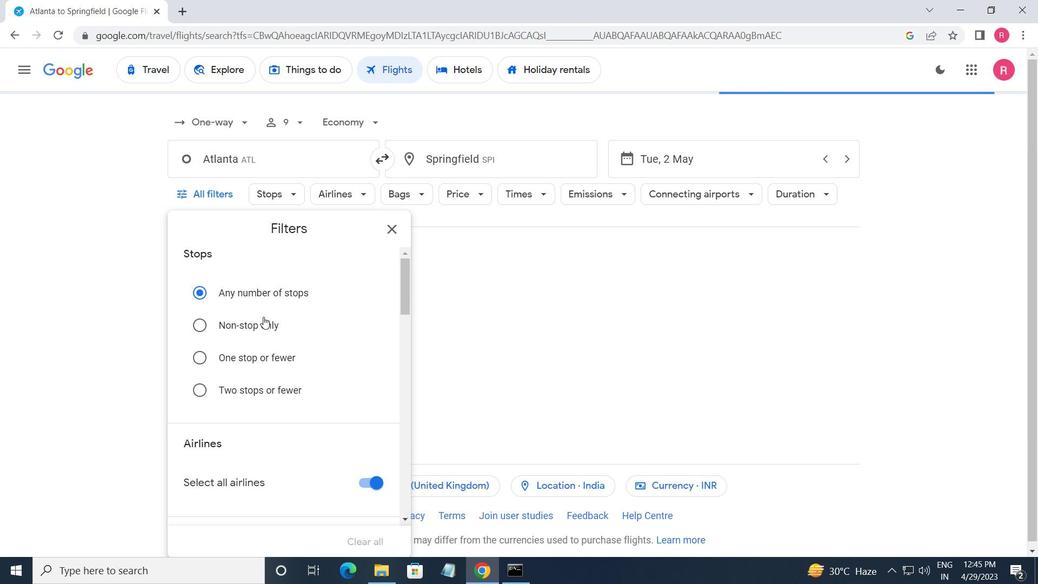 
Action: Mouse moved to (263, 316)
Screenshot: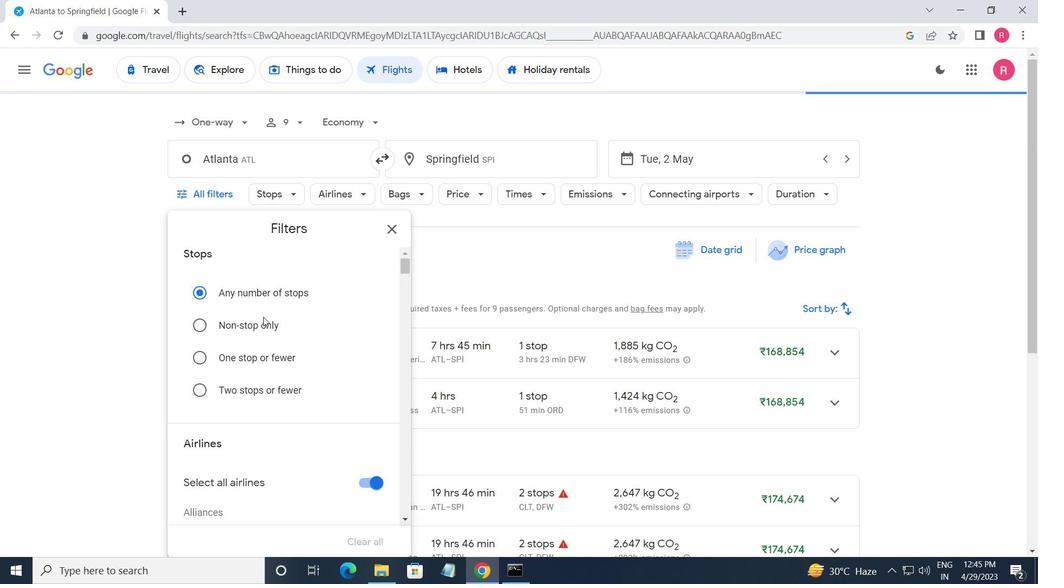 
Action: Mouse scrolled (263, 316) with delta (0, 0)
Screenshot: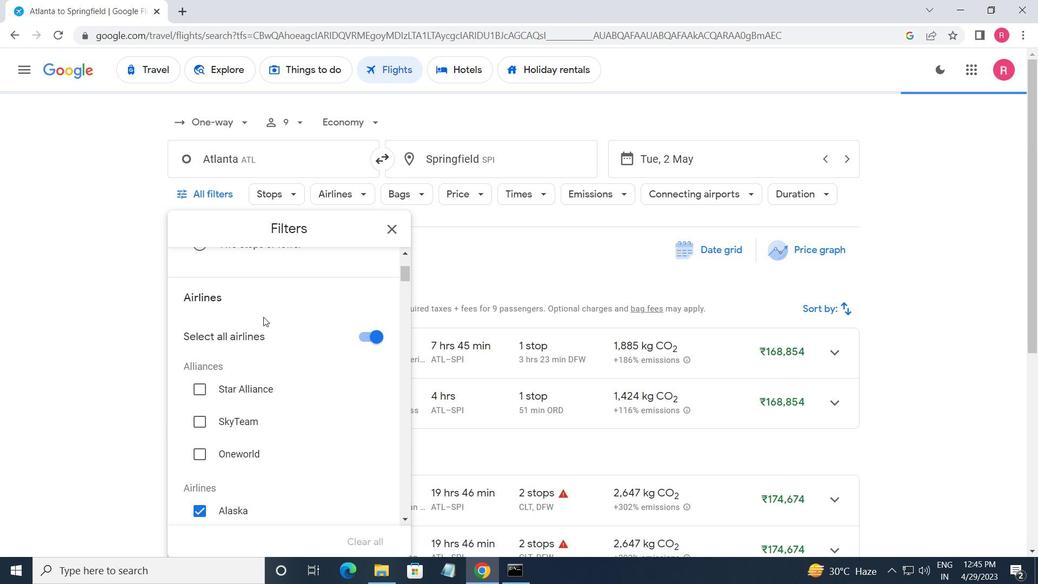 
Action: Mouse scrolled (263, 316) with delta (0, 0)
Screenshot: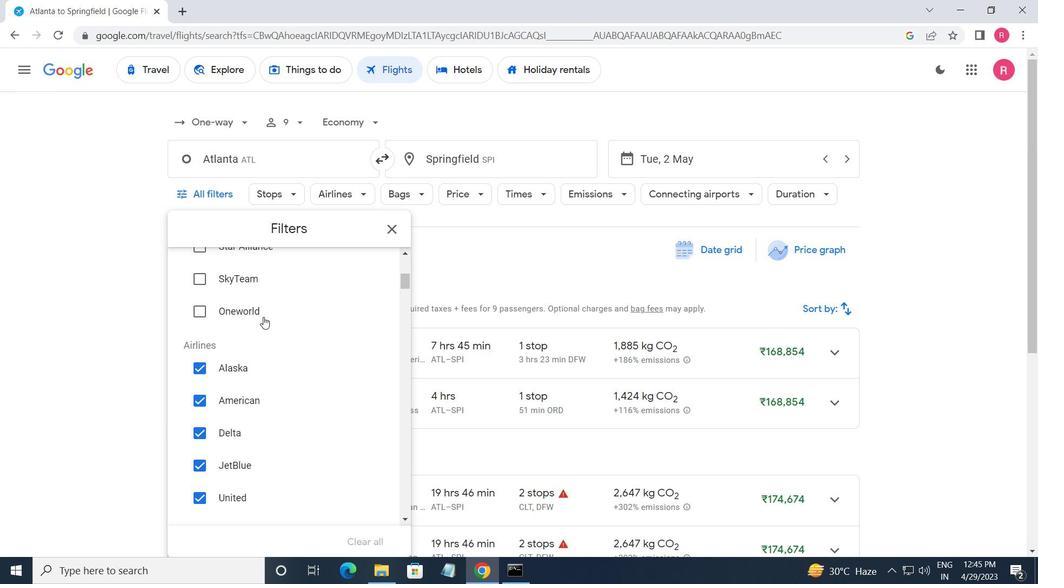 
Action: Mouse scrolled (263, 317) with delta (0, 0)
Screenshot: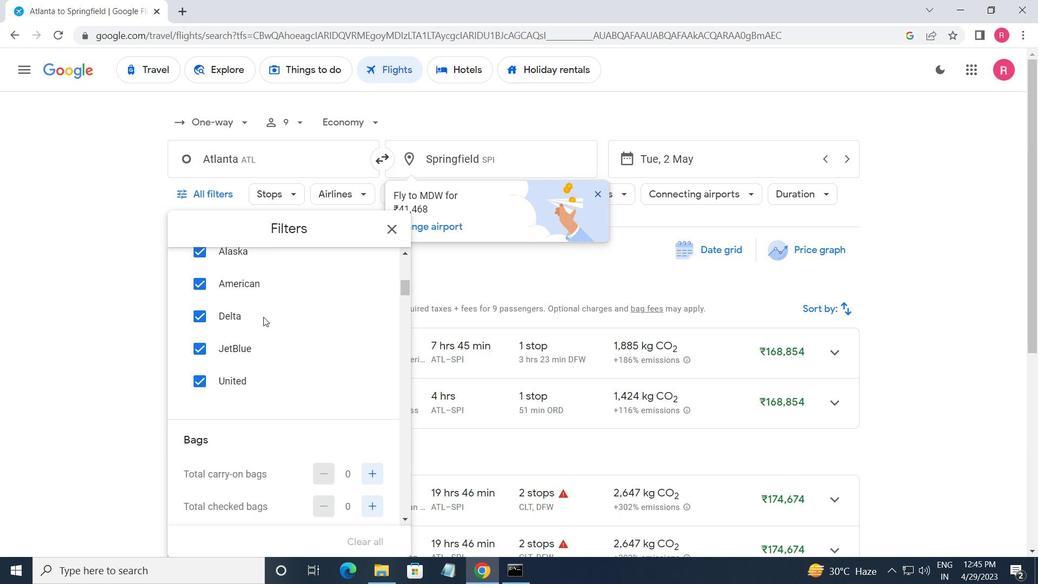 
Action: Mouse scrolled (263, 317) with delta (0, 0)
Screenshot: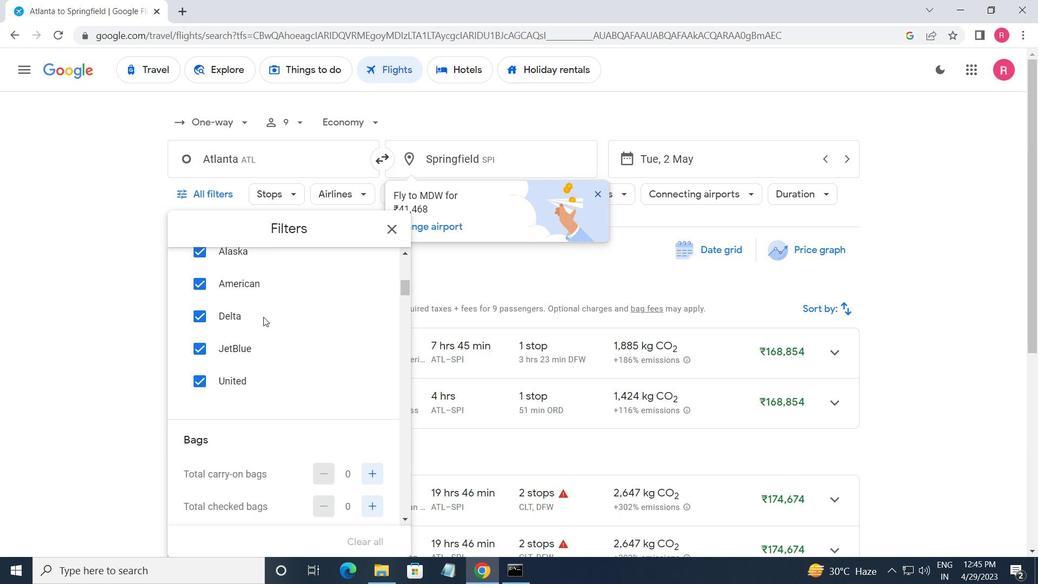 
Action: Mouse scrolled (263, 317) with delta (0, 0)
Screenshot: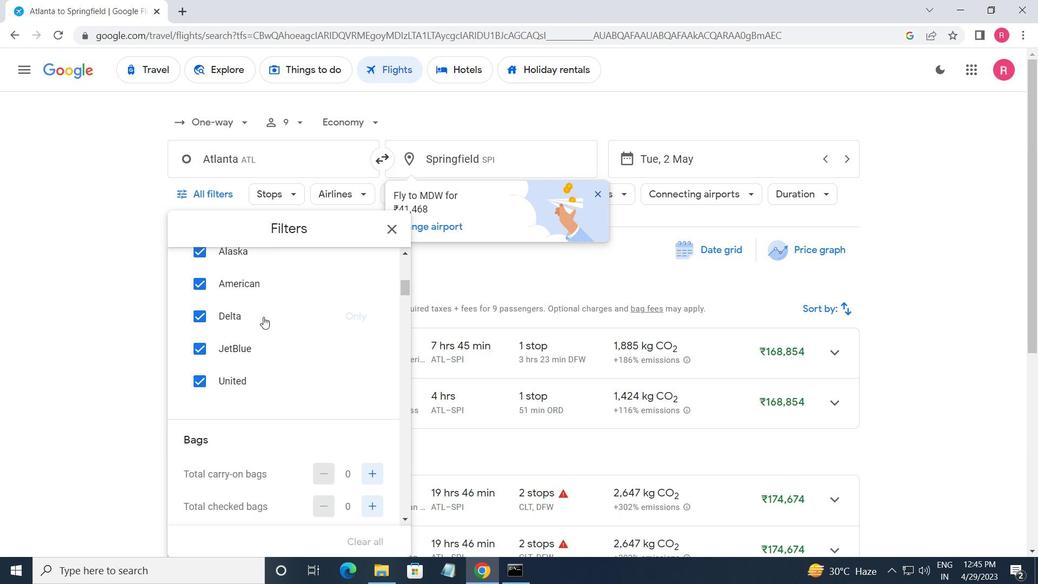 
Action: Mouse moved to (373, 276)
Screenshot: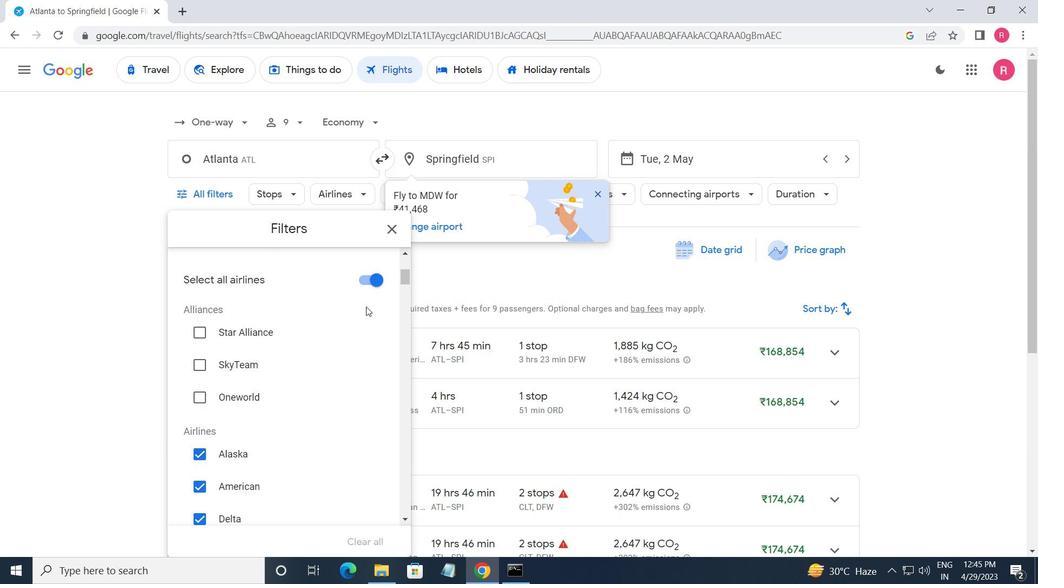 
Action: Mouse pressed left at (373, 276)
Screenshot: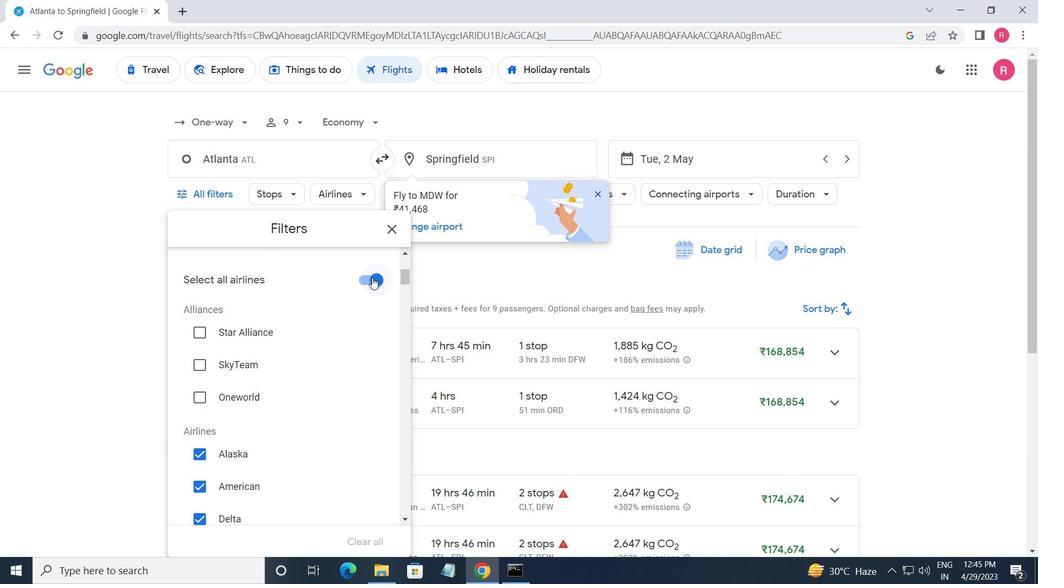 
Action: Mouse moved to (377, 305)
Screenshot: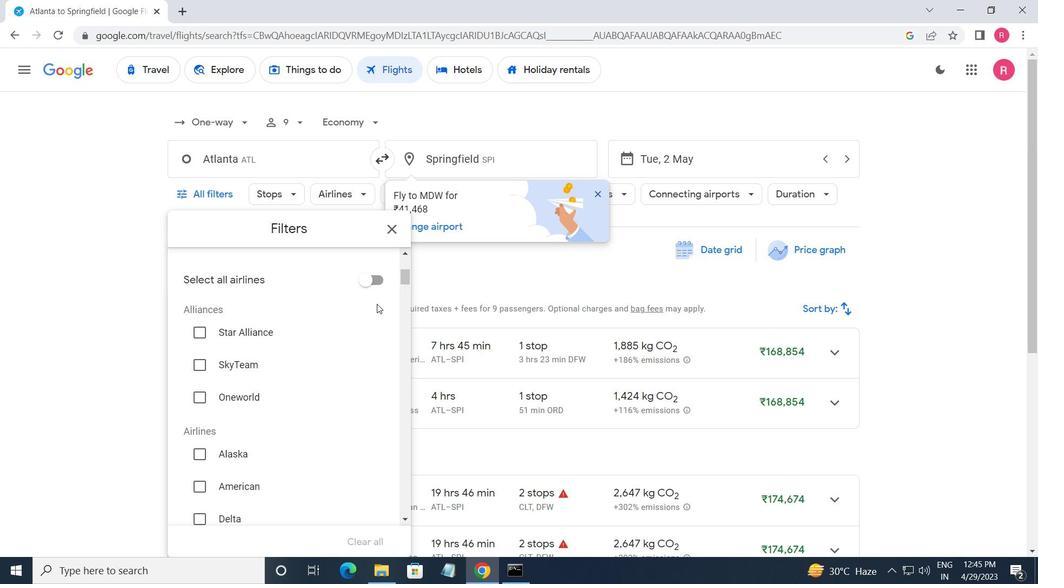 
Action: Mouse scrolled (377, 304) with delta (0, 0)
Screenshot: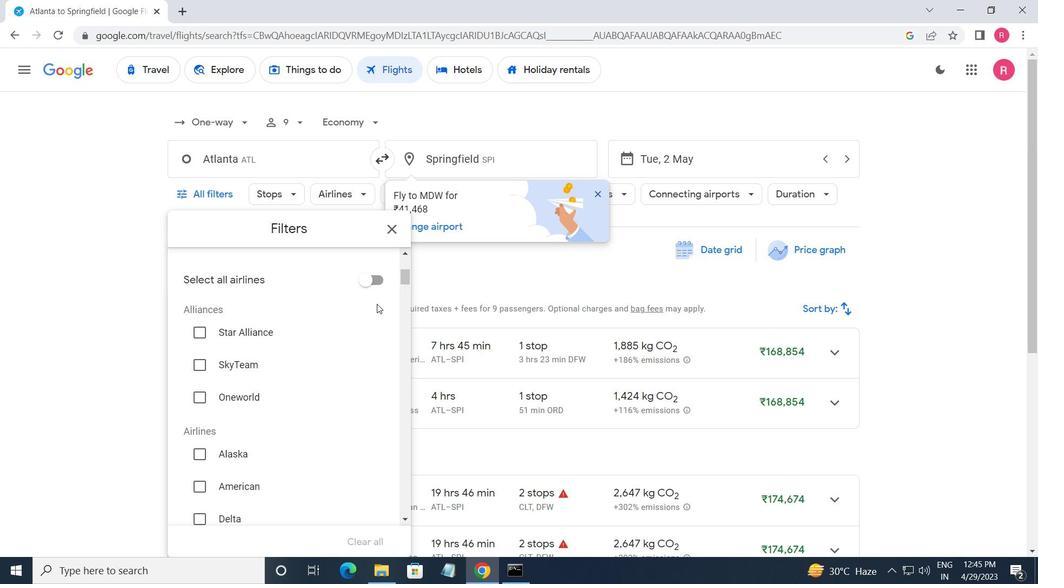 
Action: Mouse moved to (378, 307)
Screenshot: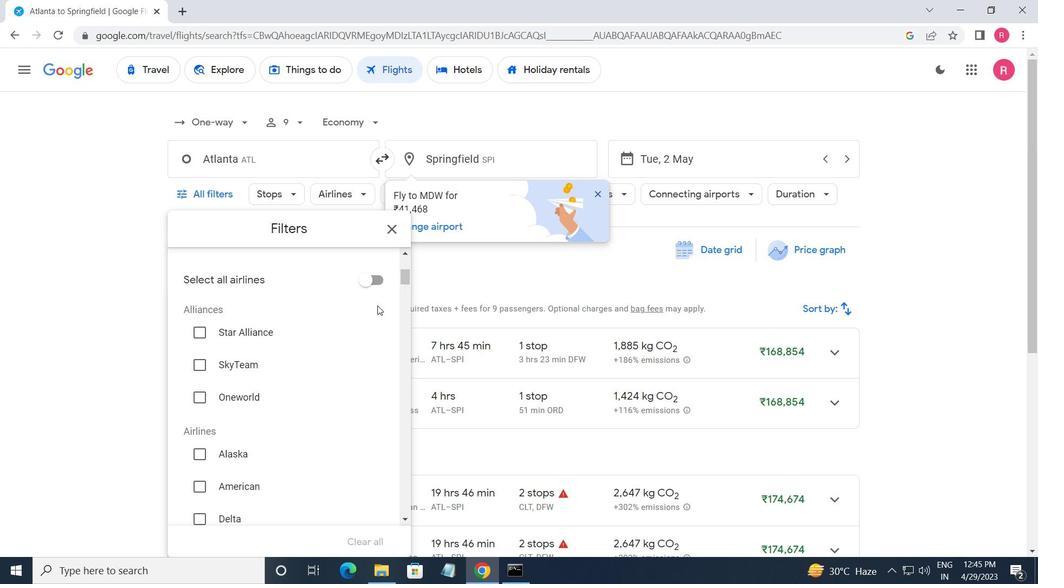 
Action: Mouse scrolled (378, 306) with delta (0, 0)
Screenshot: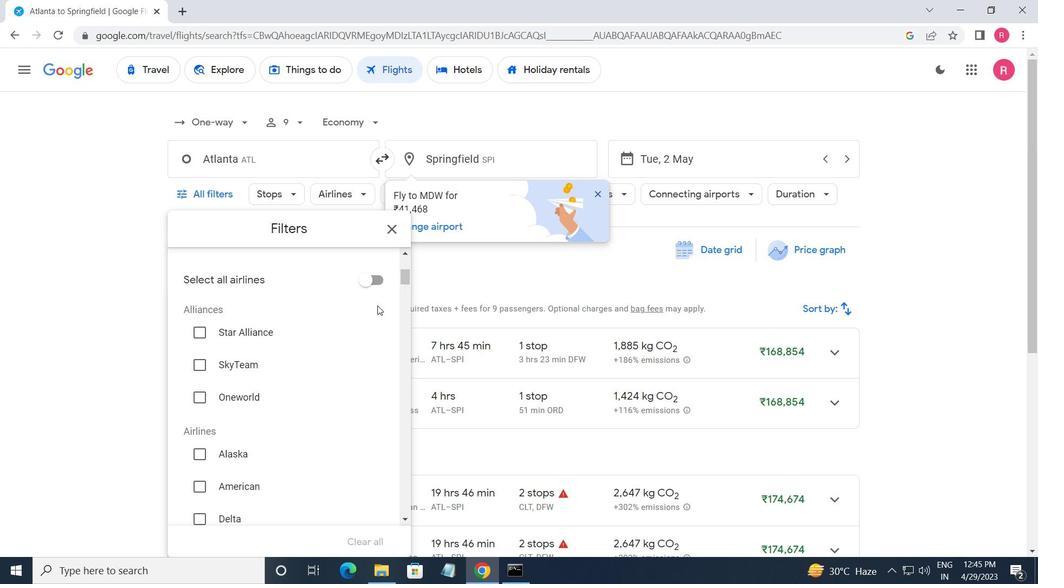 
Action: Mouse moved to (380, 308)
Screenshot: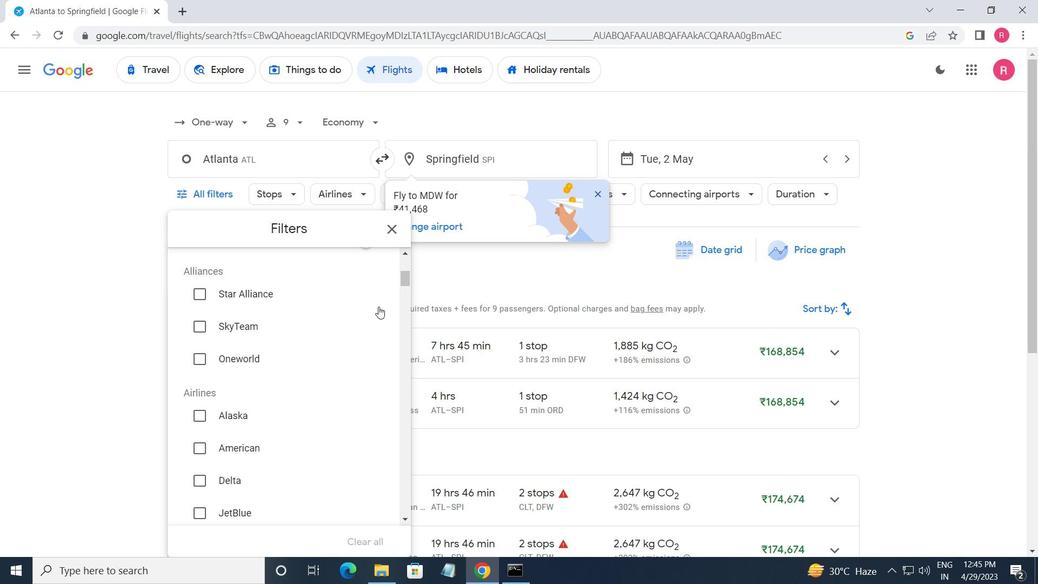 
Action: Mouse scrolled (380, 307) with delta (0, 0)
Screenshot: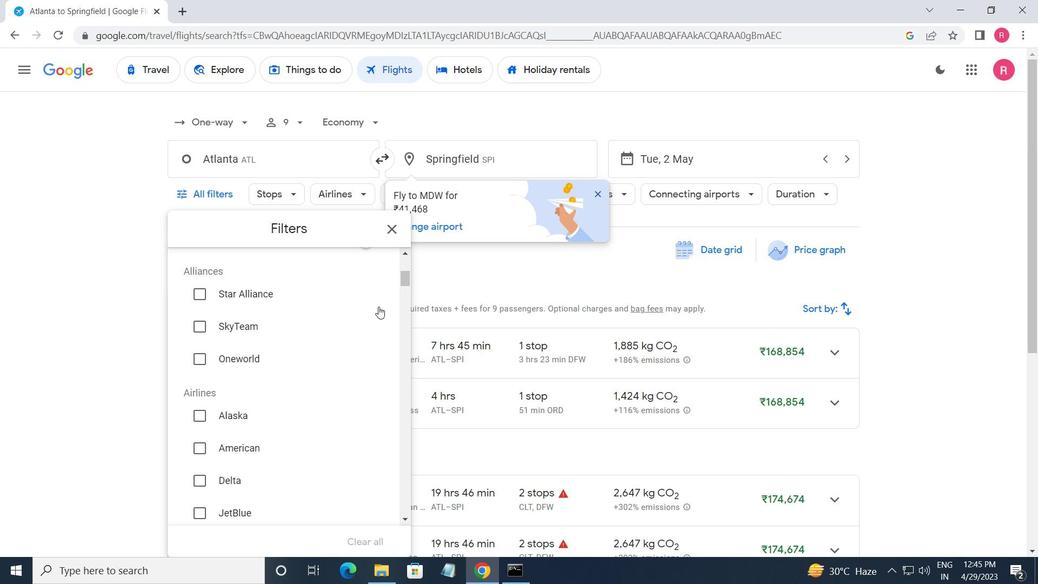 
Action: Mouse moved to (380, 309)
Screenshot: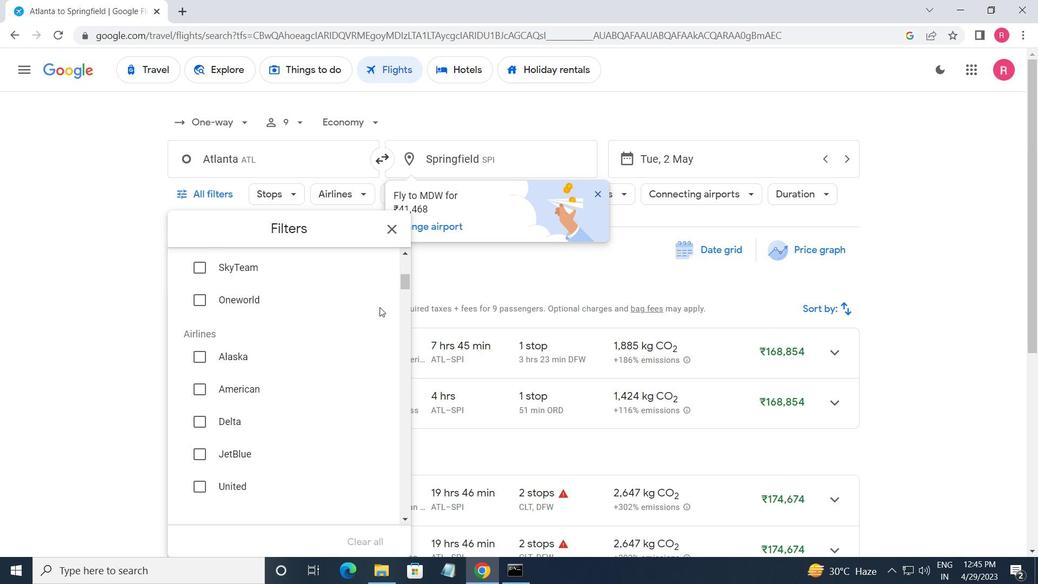 
Action: Mouse scrolled (380, 309) with delta (0, 0)
Screenshot: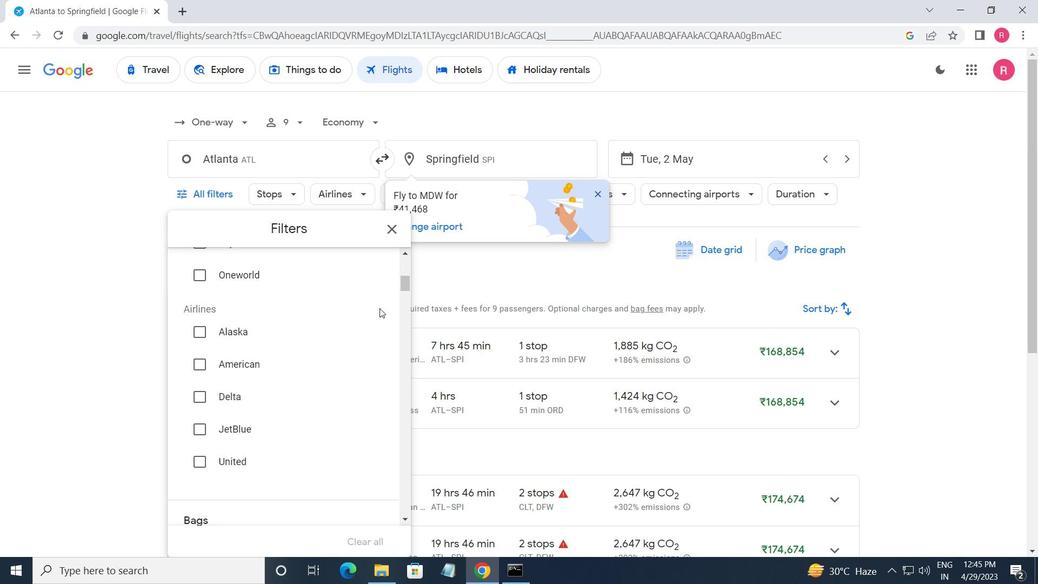 
Action: Mouse scrolled (380, 309) with delta (0, 0)
Screenshot: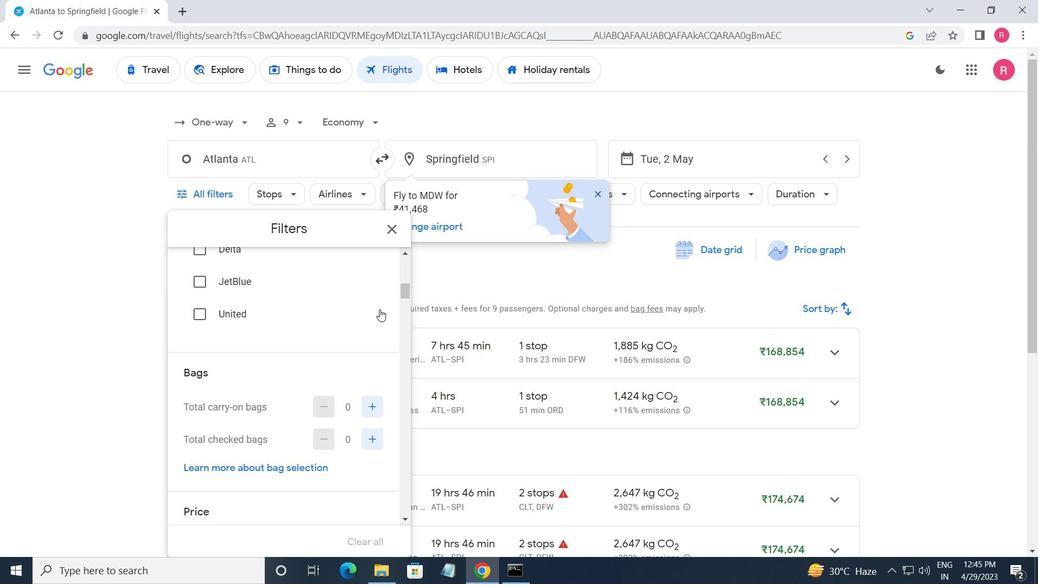 
Action: Mouse moved to (356, 336)
Screenshot: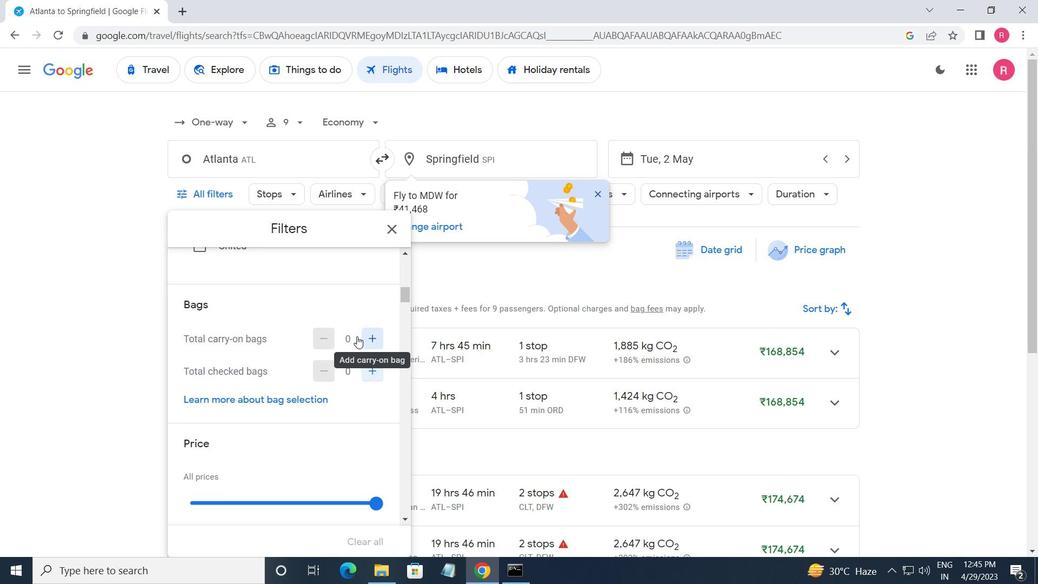 
Action: Mouse pressed left at (356, 336)
Screenshot: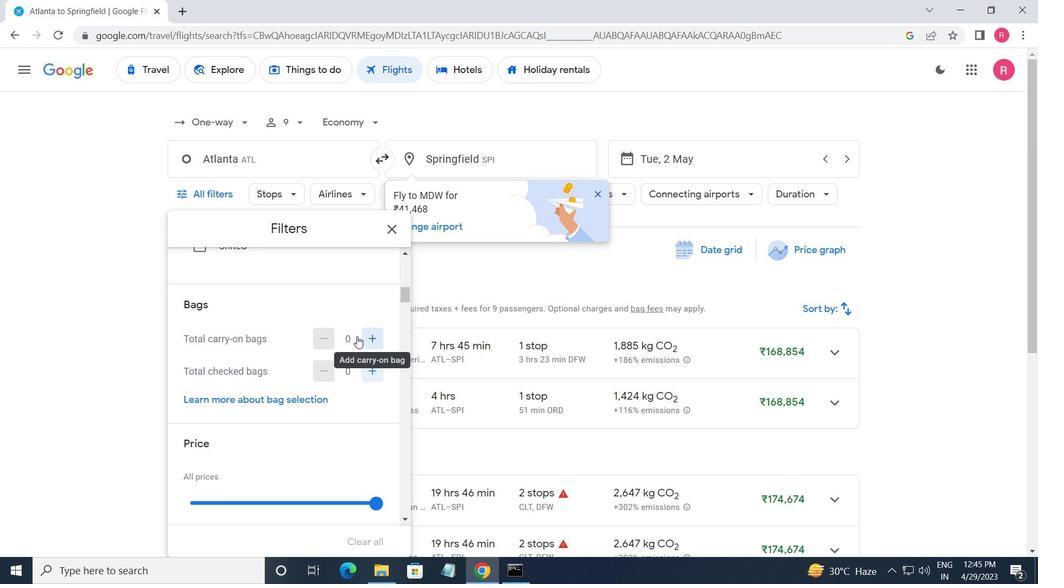 
Action: Mouse moved to (366, 336)
Screenshot: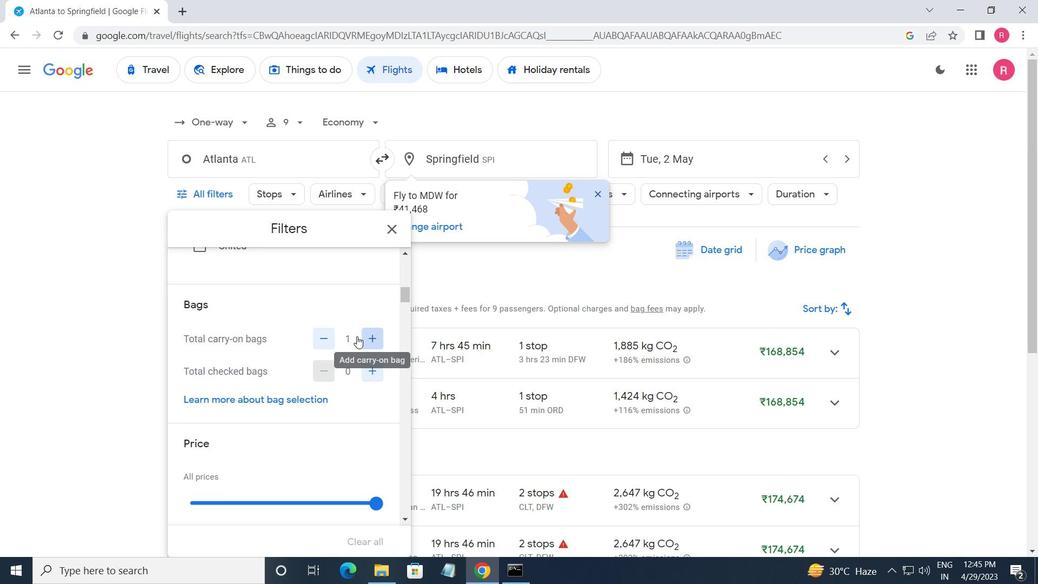 
Action: Mouse pressed left at (366, 336)
Screenshot: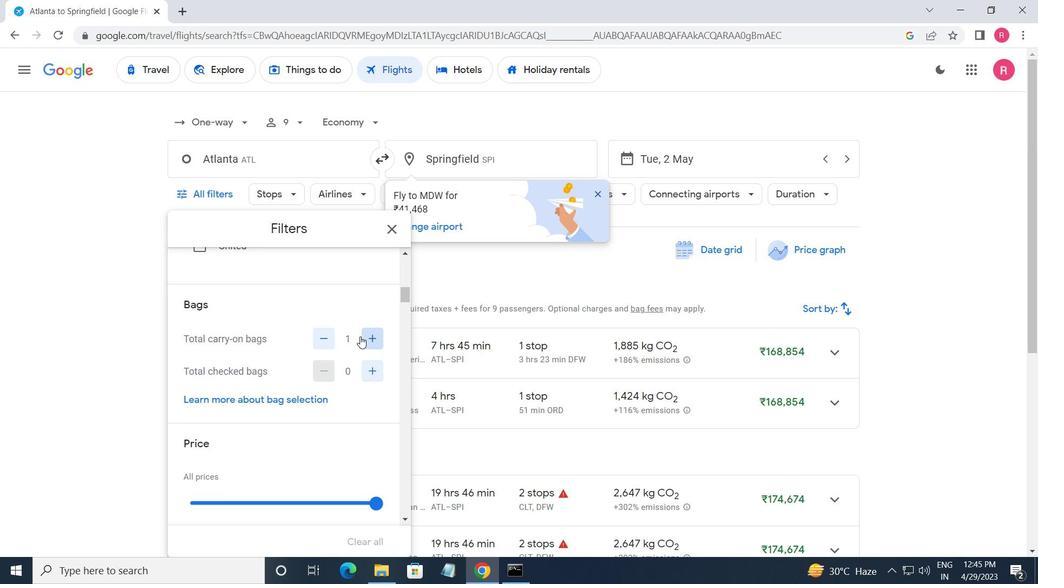
Action: Mouse moved to (367, 337)
Screenshot: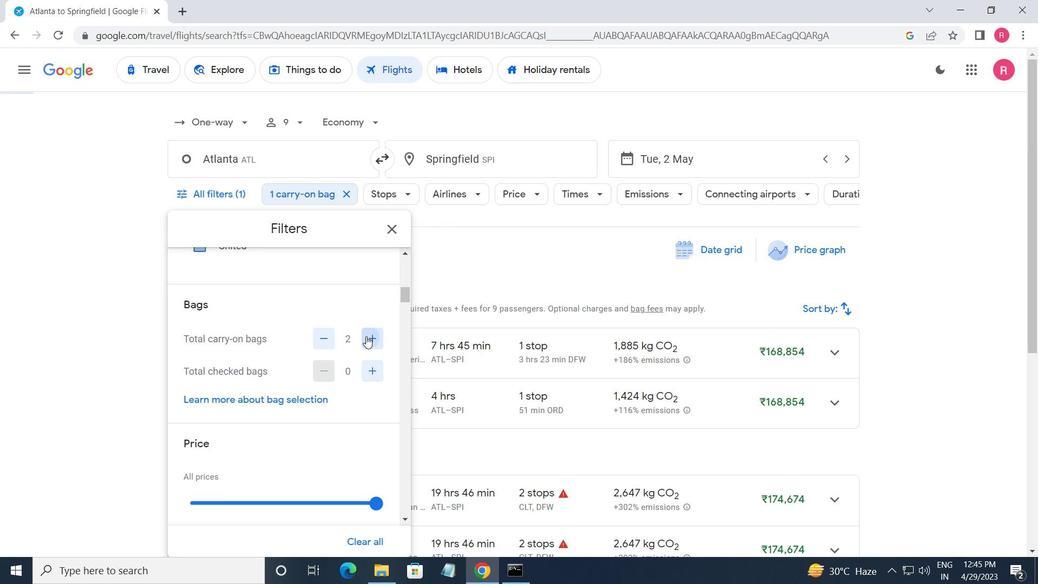 
Action: Mouse scrolled (367, 336) with delta (0, 0)
Screenshot: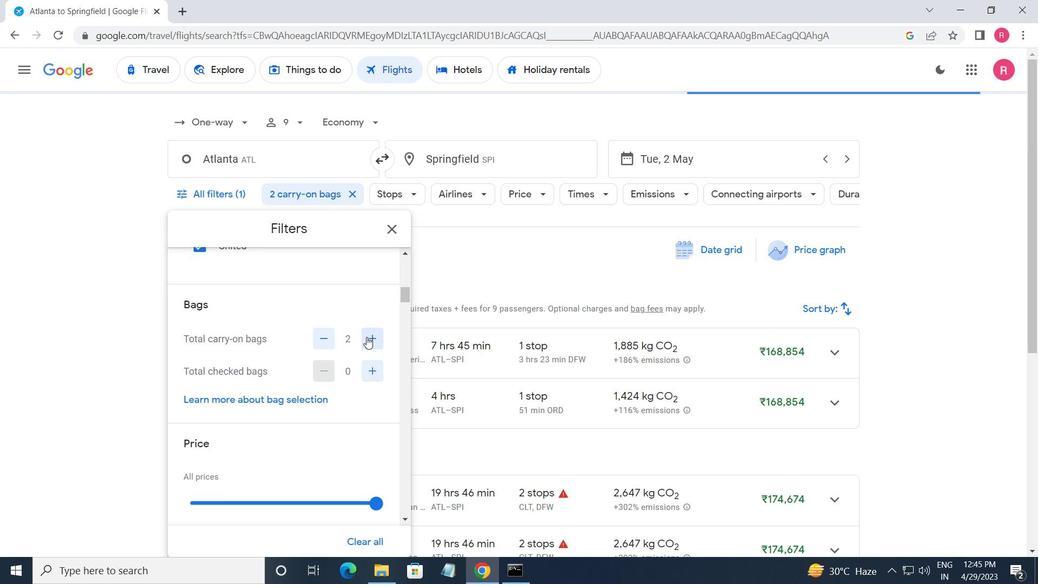 
Action: Mouse scrolled (367, 336) with delta (0, 0)
Screenshot: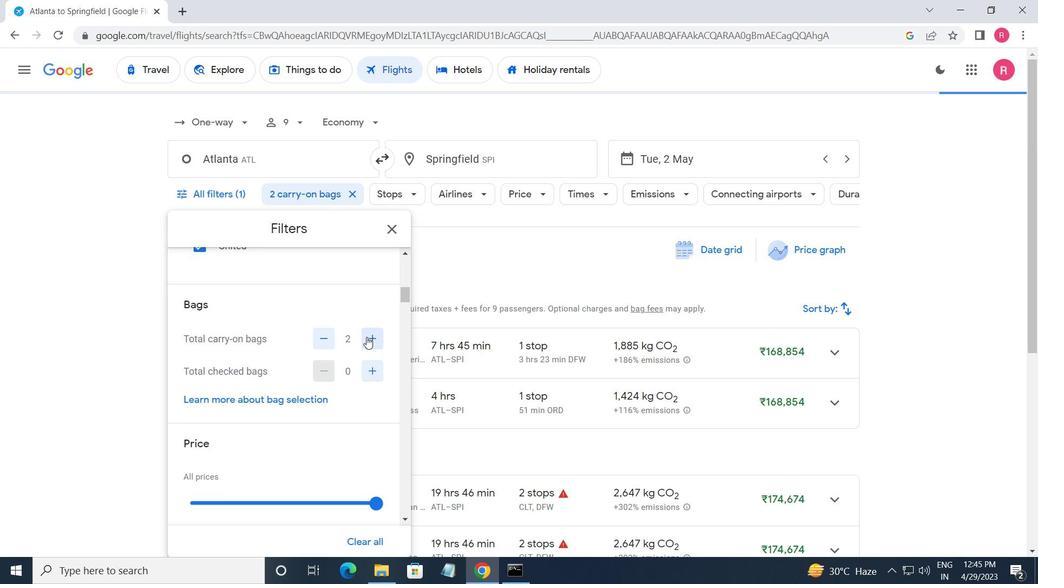 
Action: Mouse moved to (376, 360)
Screenshot: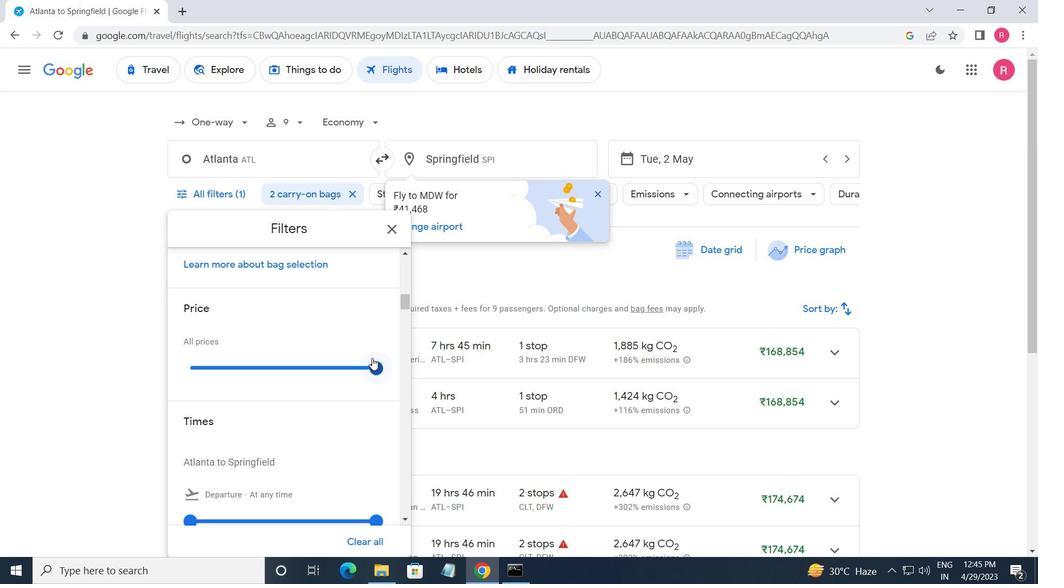 
Action: Mouse pressed left at (376, 360)
Screenshot: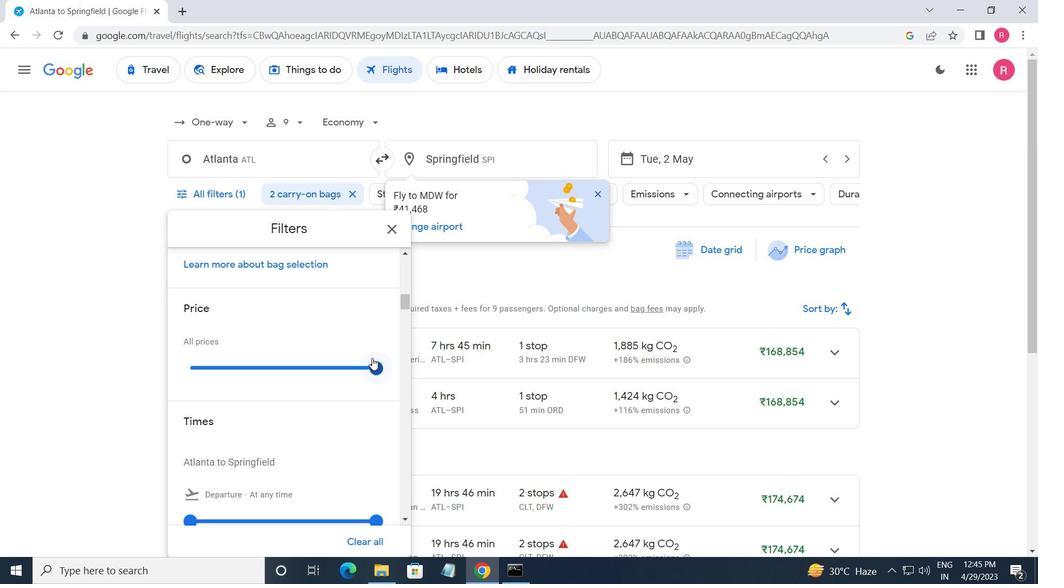 
Action: Mouse moved to (114, 413)
Screenshot: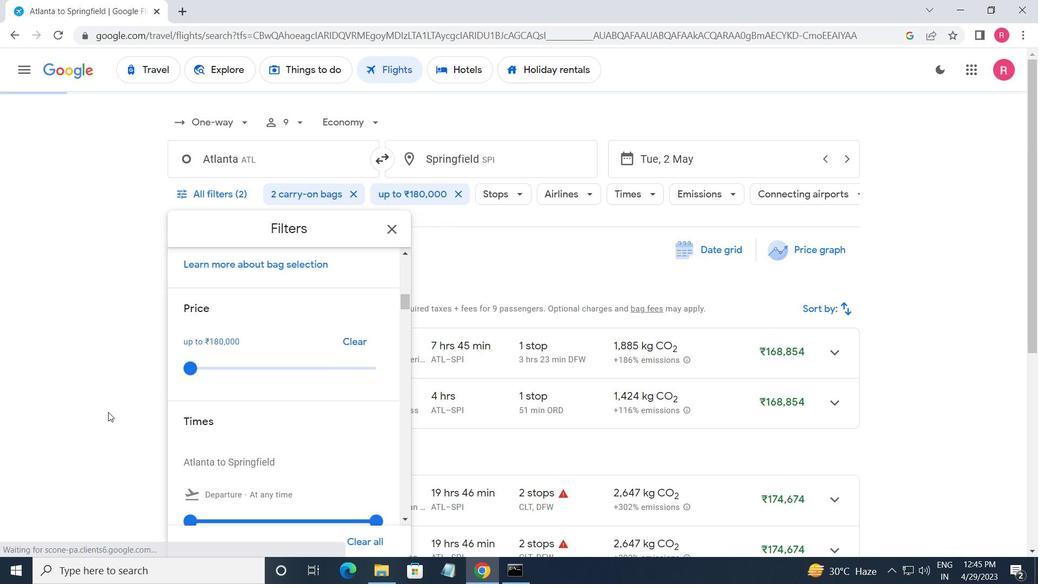 
Action: Mouse scrolled (114, 413) with delta (0, 0)
Screenshot: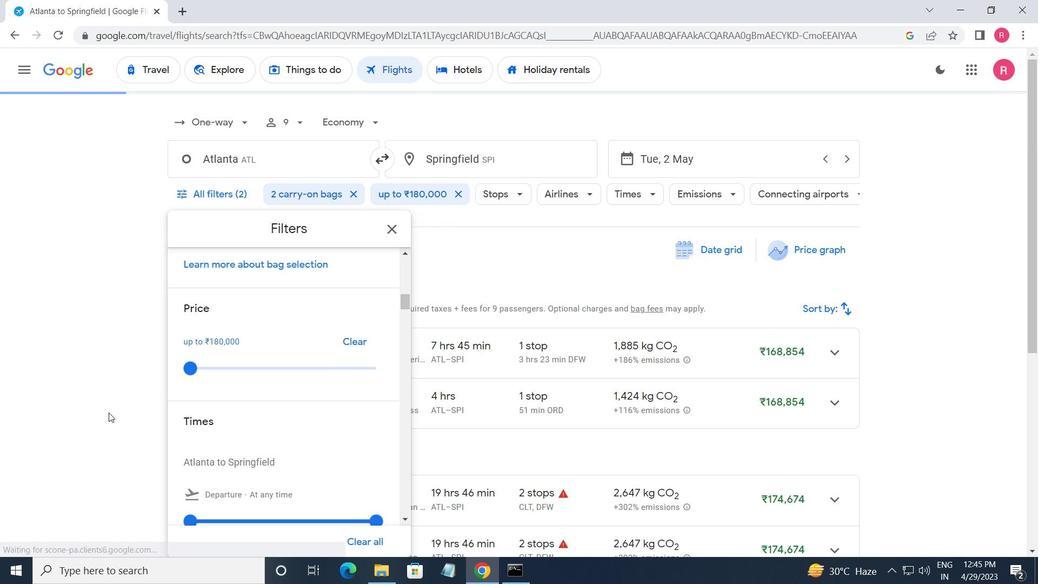
Action: Mouse moved to (114, 414)
Screenshot: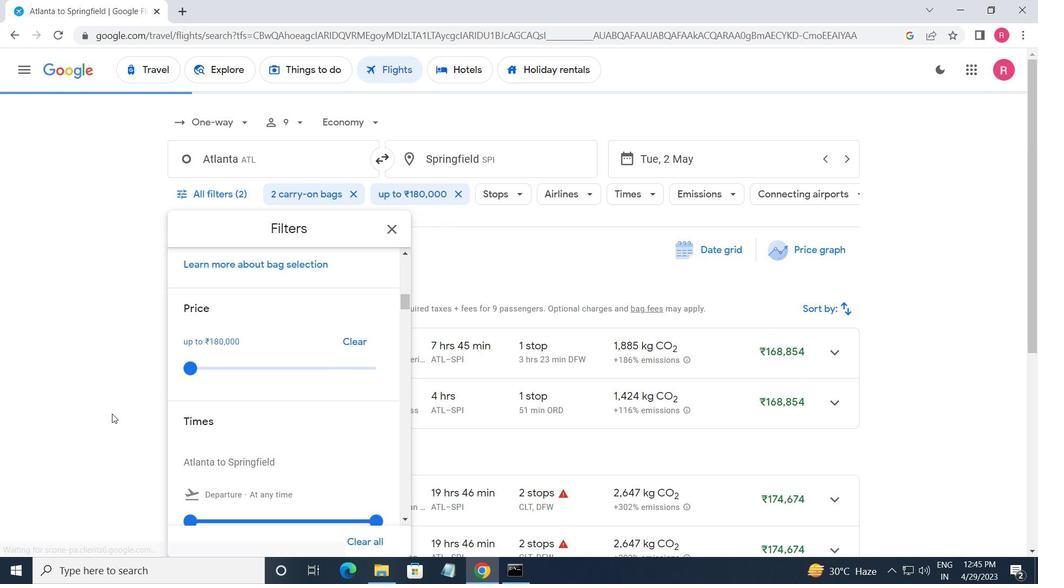
Action: Mouse scrolled (114, 413) with delta (0, 0)
Screenshot: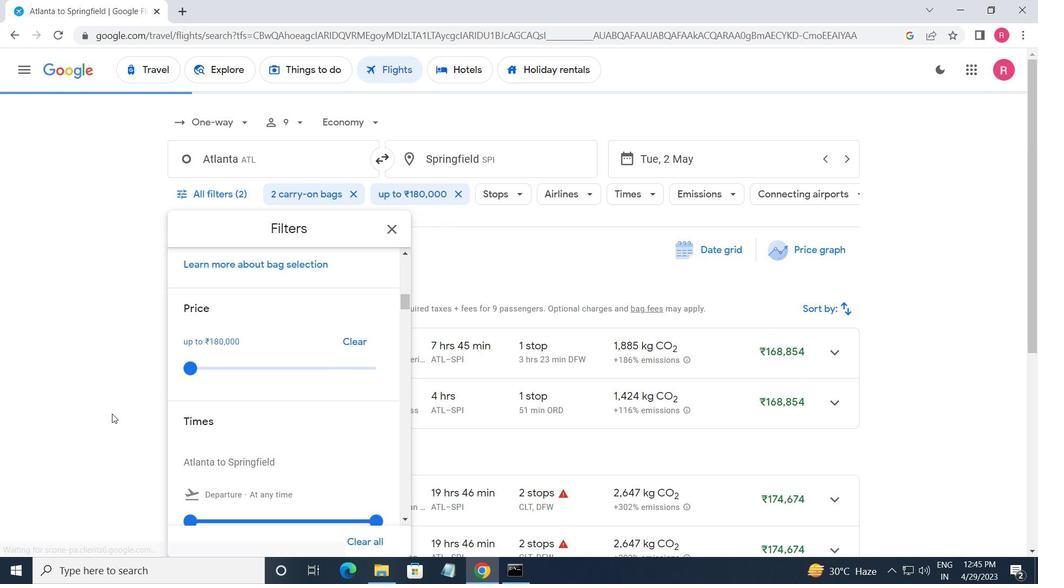 
Action: Mouse moved to (191, 375)
Screenshot: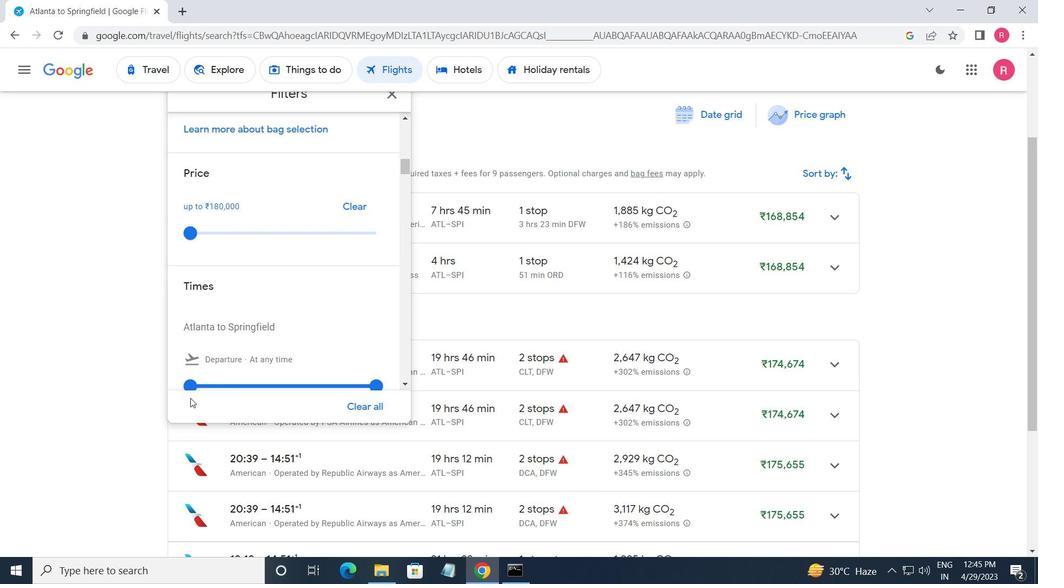 
Action: Mouse scrolled (191, 374) with delta (0, 0)
Screenshot: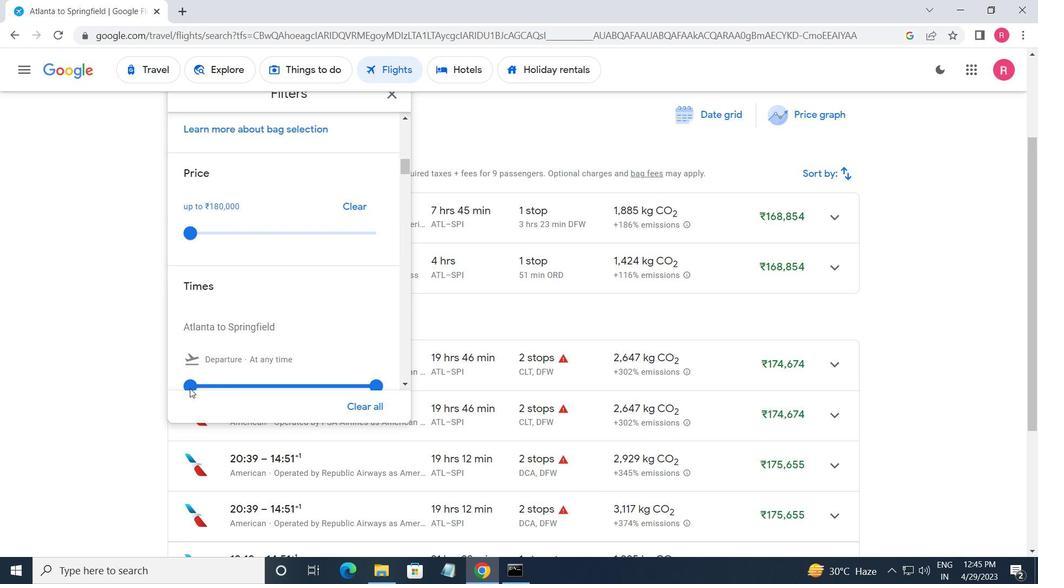
Action: Mouse scrolled (191, 374) with delta (0, 0)
Screenshot: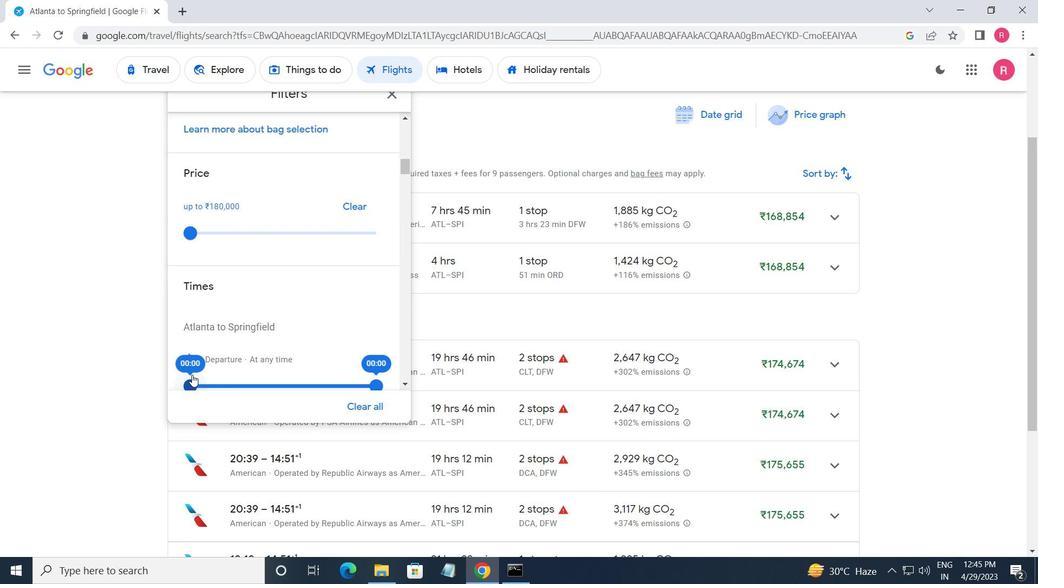 
Action: Mouse moved to (192, 243)
Screenshot: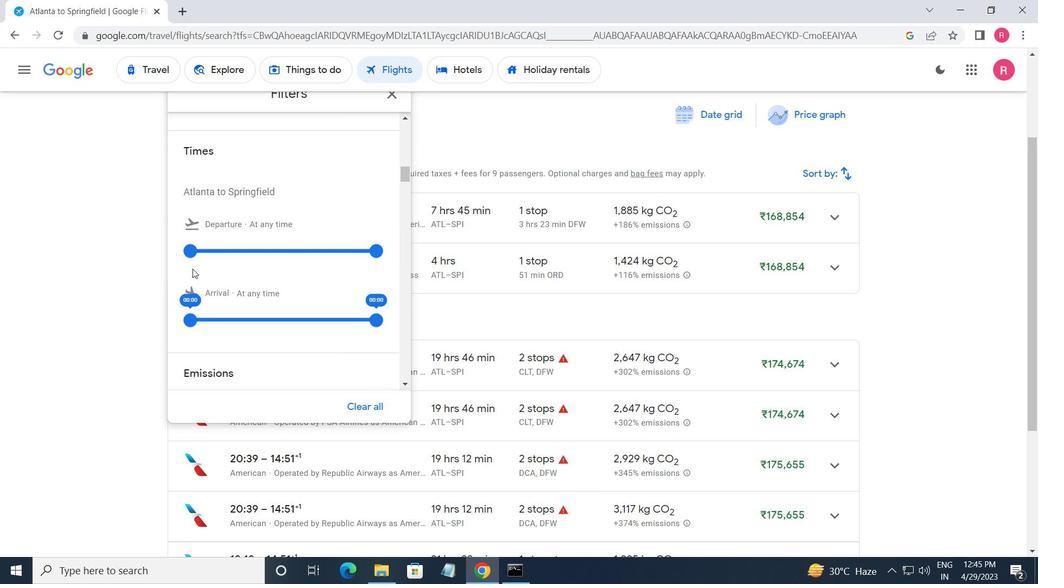 
Action: Mouse pressed left at (192, 243)
Screenshot: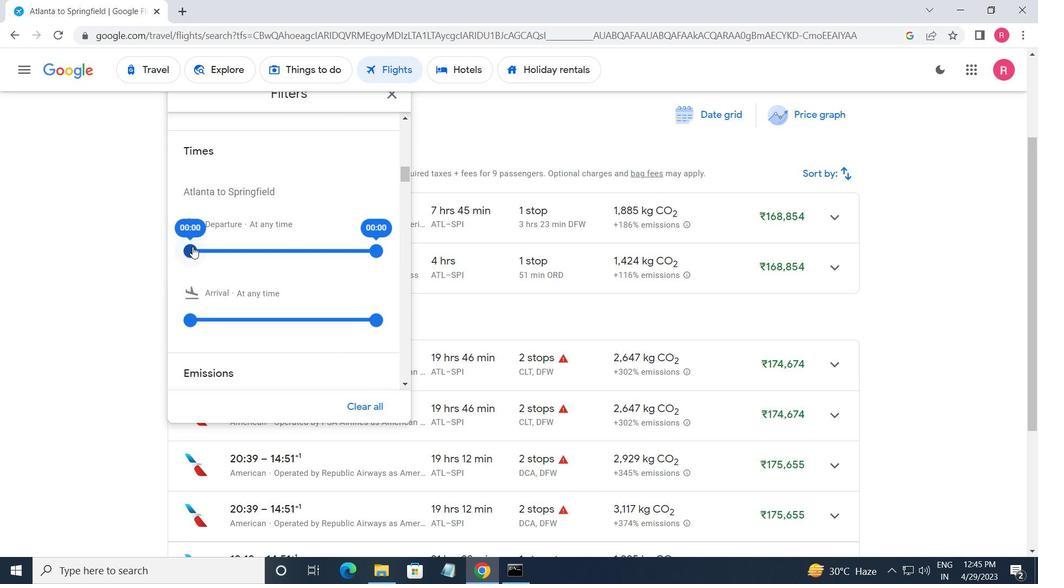 
Action: Mouse moved to (369, 250)
Screenshot: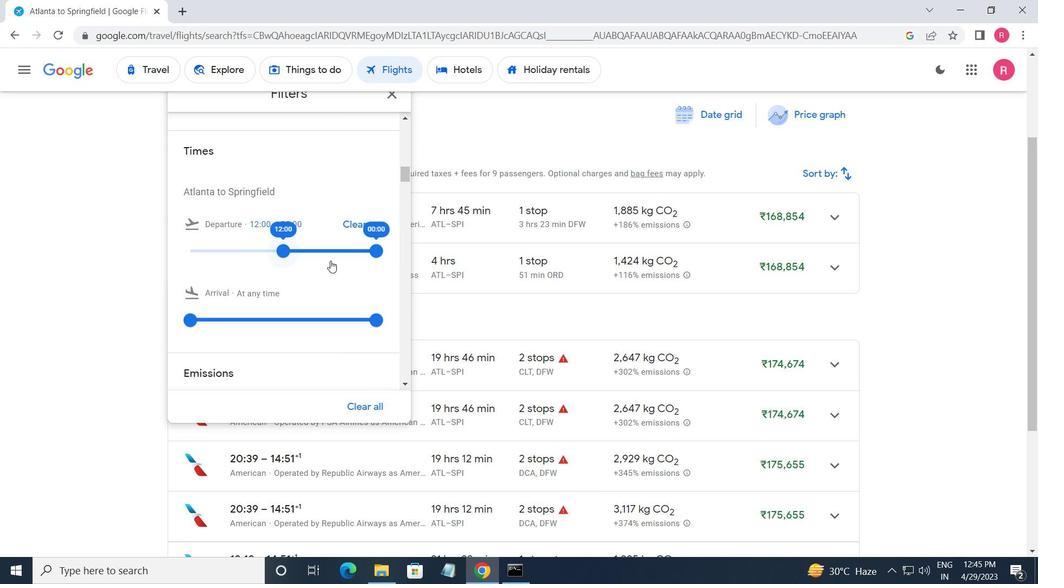 
Action: Mouse pressed left at (369, 250)
Screenshot: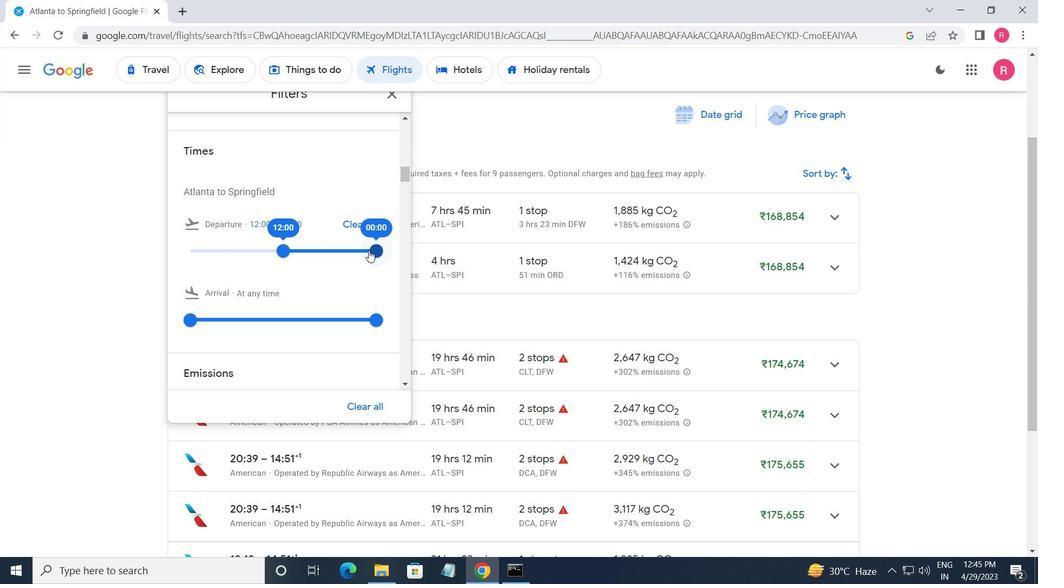 
Action: Mouse moved to (392, 98)
Screenshot: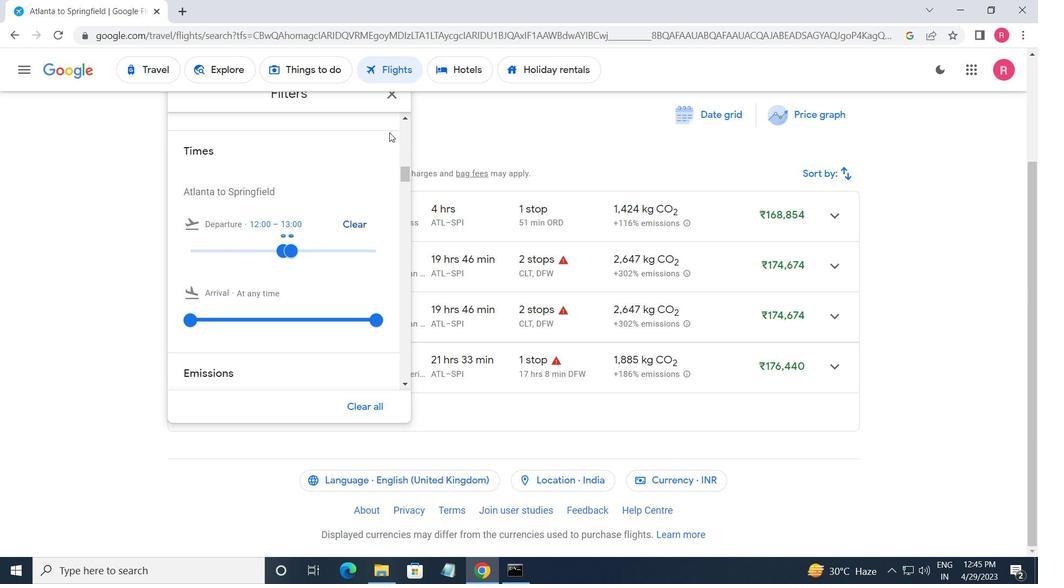 
Action: Mouse pressed left at (392, 98)
Screenshot: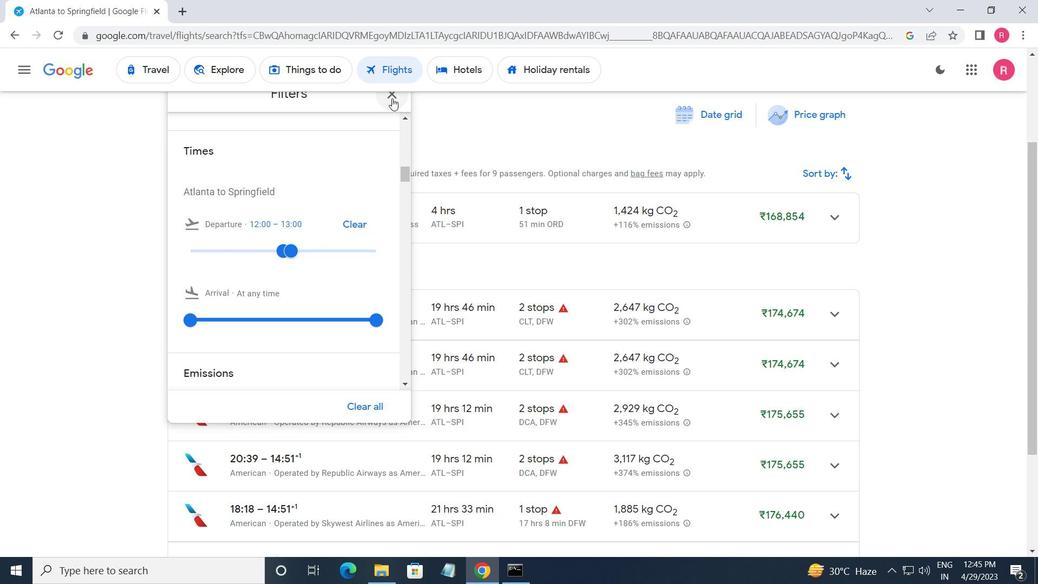 
Action: Mouse moved to (450, 261)
Screenshot: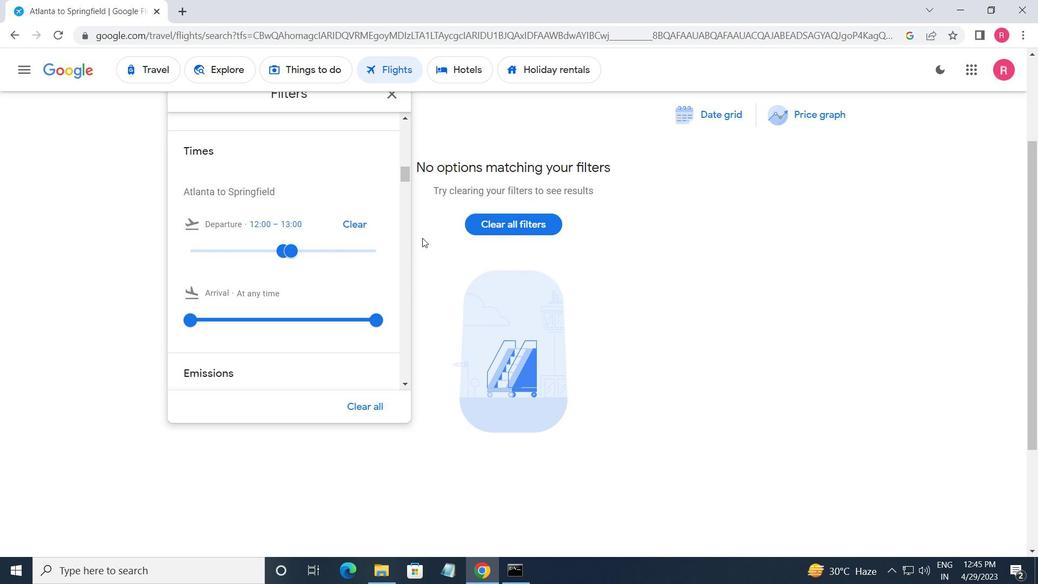
Action: Mouse scrolled (450, 262) with delta (0, 0)
Screenshot: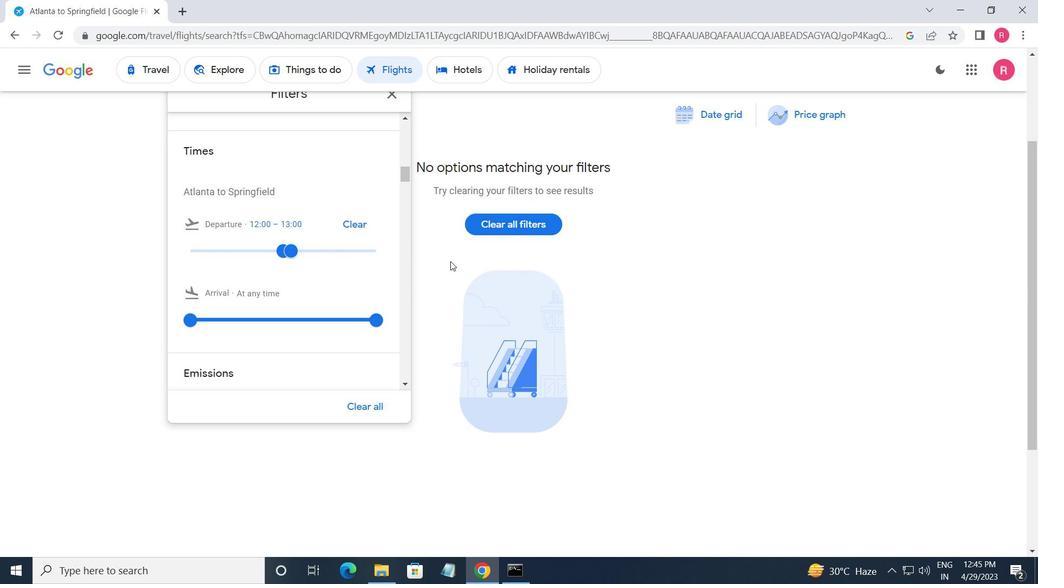 
Action: Mouse scrolled (450, 262) with delta (0, 0)
Screenshot: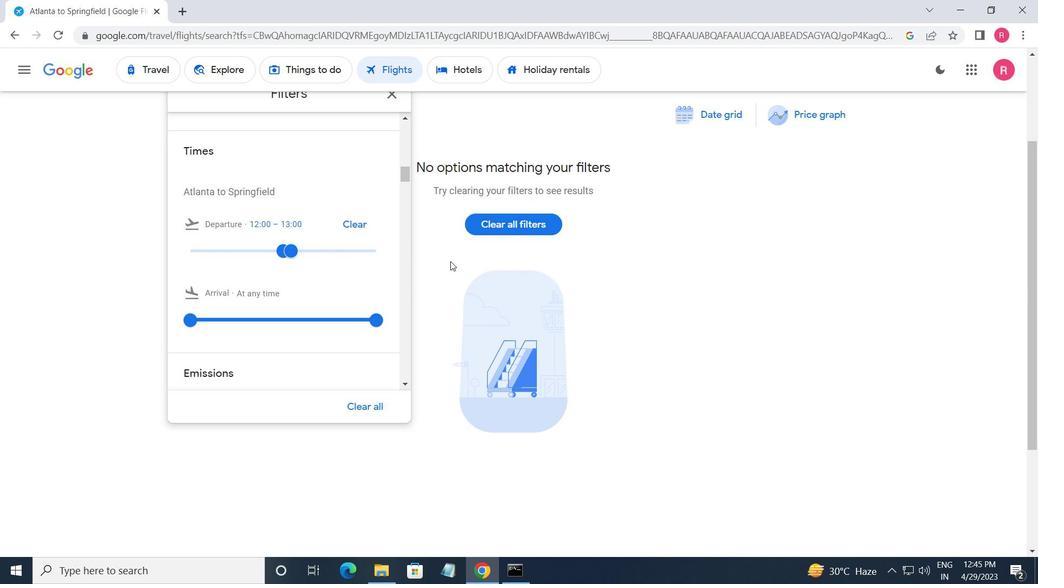 
Action: Mouse moved to (392, 232)
Screenshot: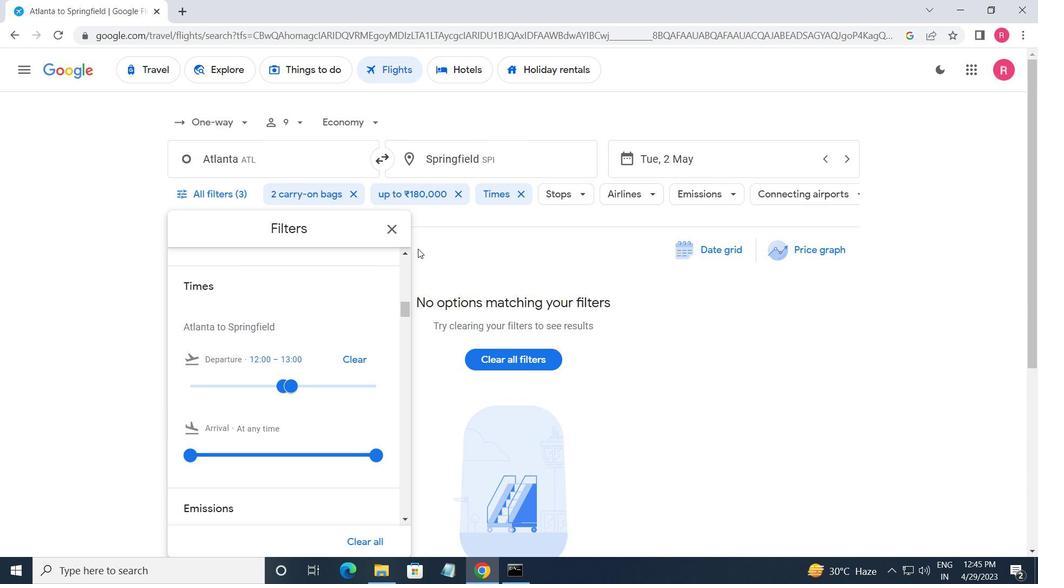 
Action: Mouse pressed left at (392, 232)
Screenshot: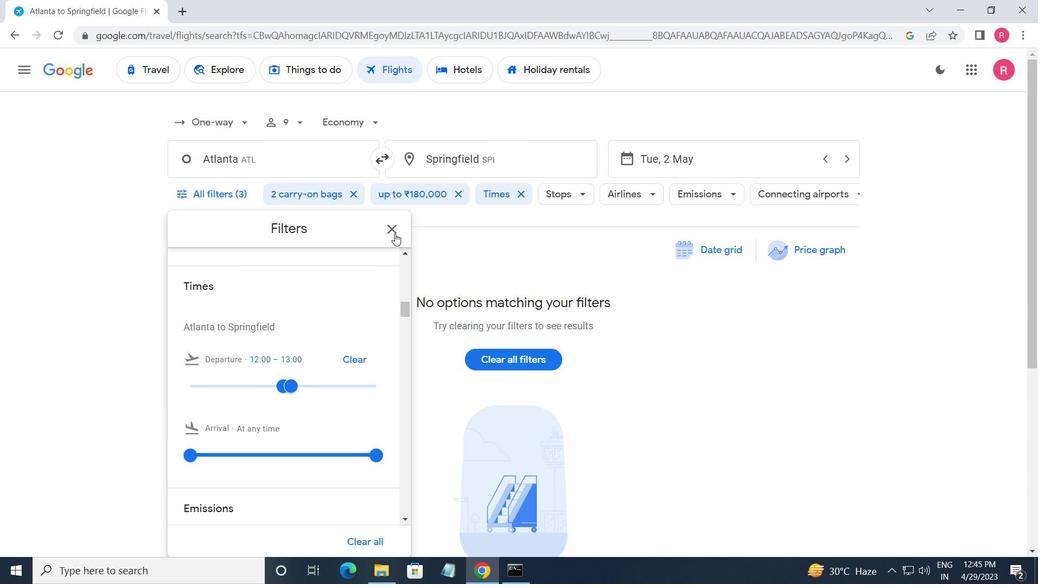 
